 Task: Create Card Card0000000152 in Board Board0000000038 in Workspace WS0000000013 in Trello. Create Card Card0000000153 in Board Board0000000039 in Workspace WS0000000013 in Trello. Create Card Card0000000154 in Board Board0000000039 in Workspace WS0000000013 in Trello. Create Card Card0000000155 in Board Board0000000039 in Workspace WS0000000013 in Trello. Create Card Card0000000156 in Board Board0000000039 in Workspace WS0000000013 in Trello
Action: Mouse moved to (648, 93)
Screenshot: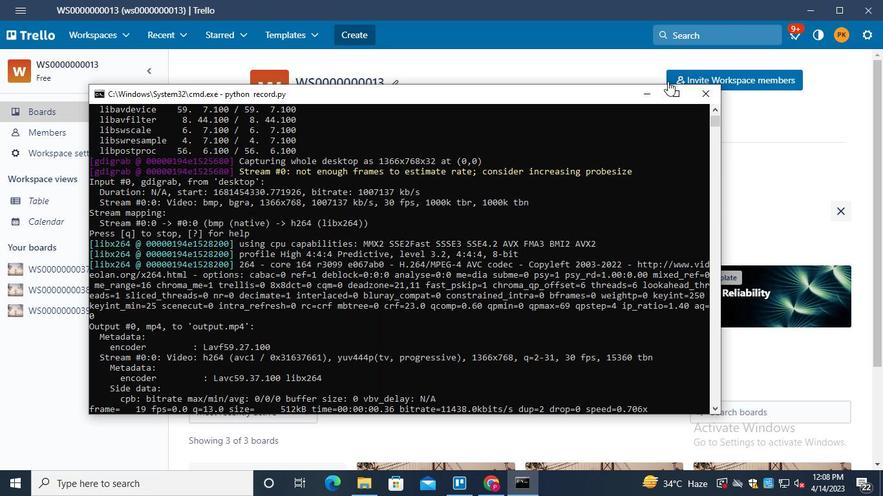 
Action: Mouse pressed left at (648, 93)
Screenshot: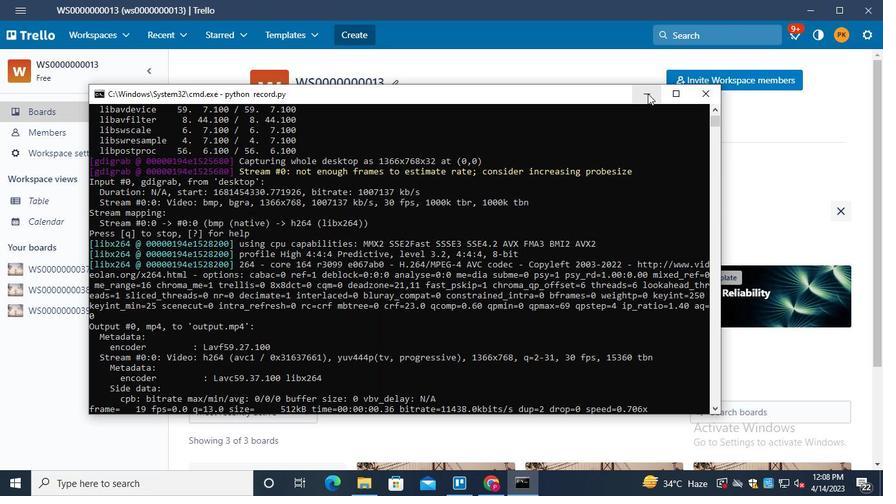 
Action: Mouse moved to (102, 286)
Screenshot: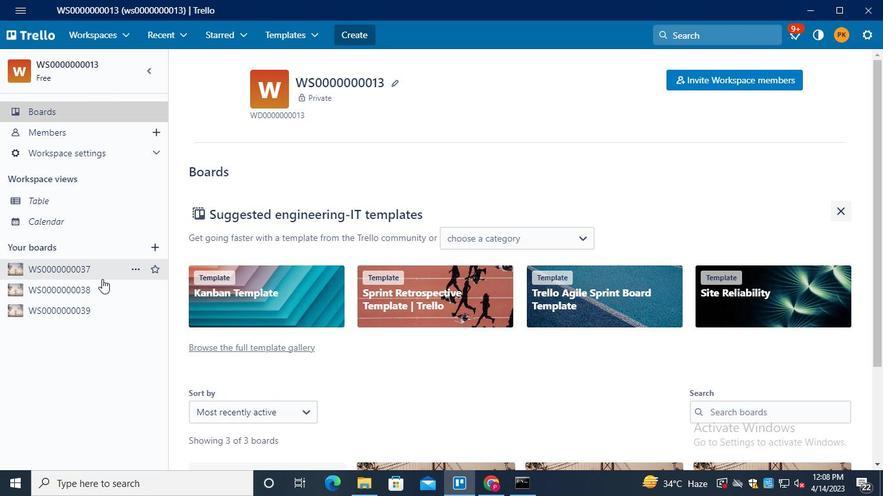 
Action: Mouse pressed left at (102, 286)
Screenshot: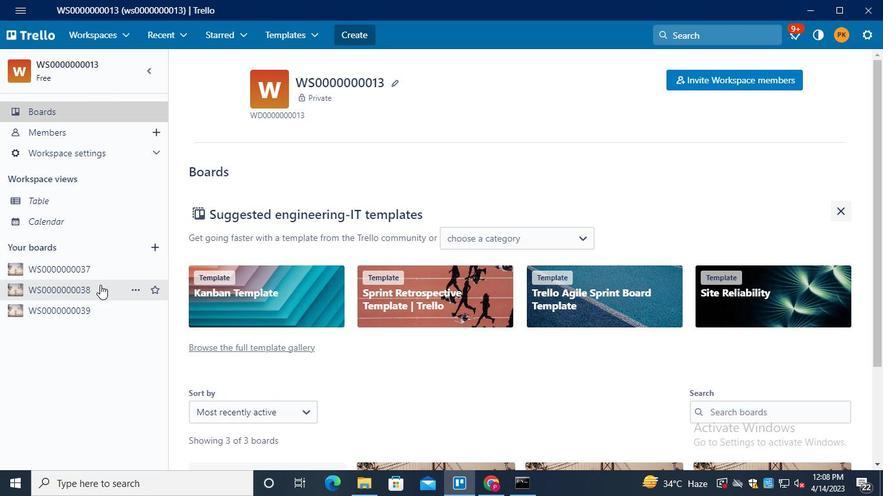 
Action: Mouse moved to (252, 190)
Screenshot: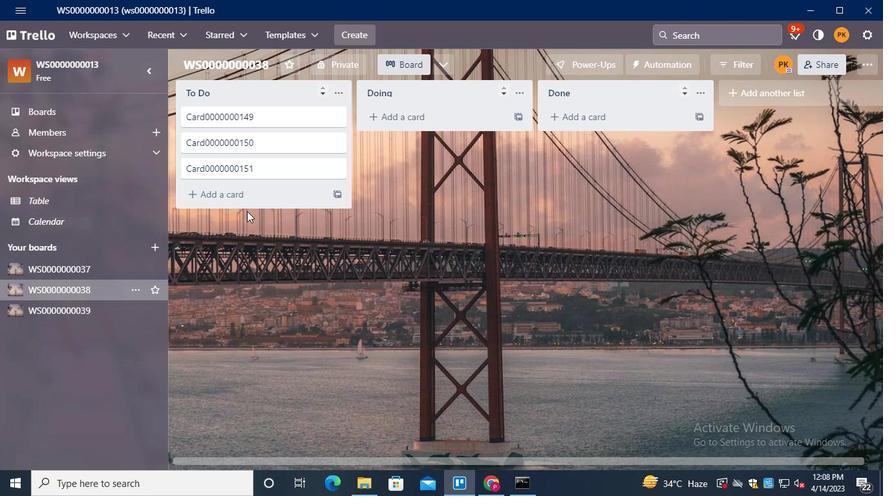 
Action: Mouse pressed left at (252, 190)
Screenshot: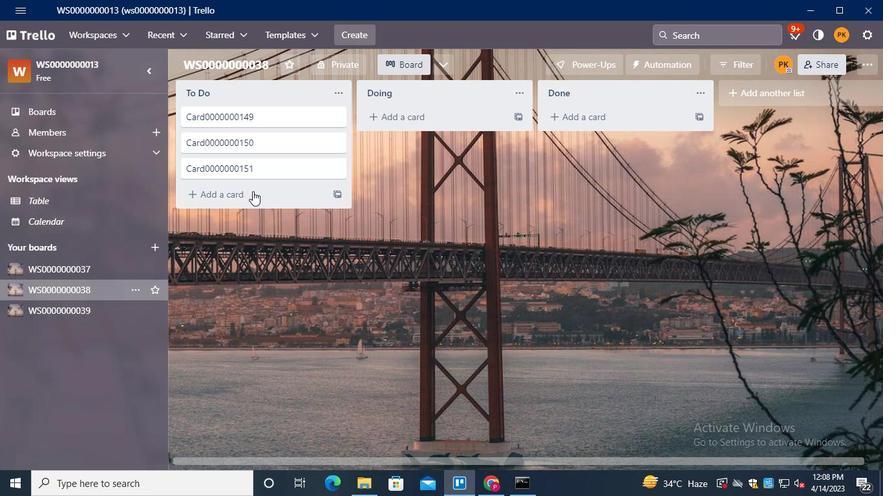 
Action: Mouse moved to (253, 187)
Screenshot: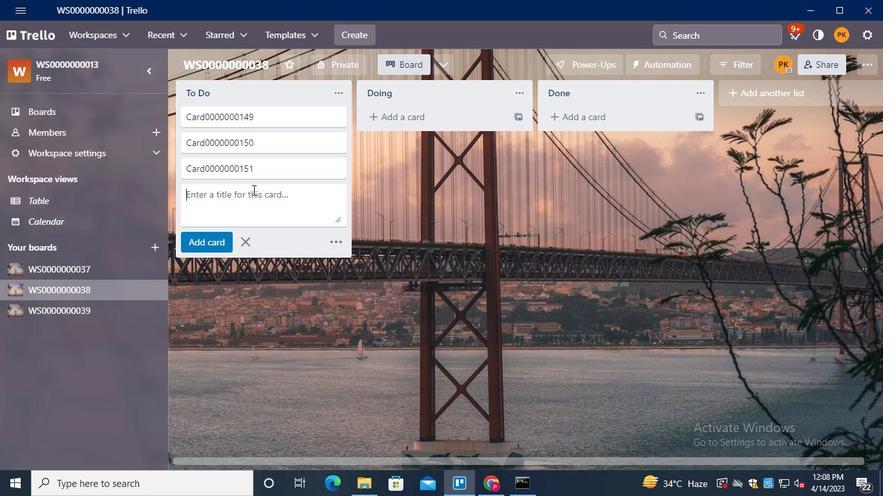 
Action: Keyboard Key.shift
Screenshot: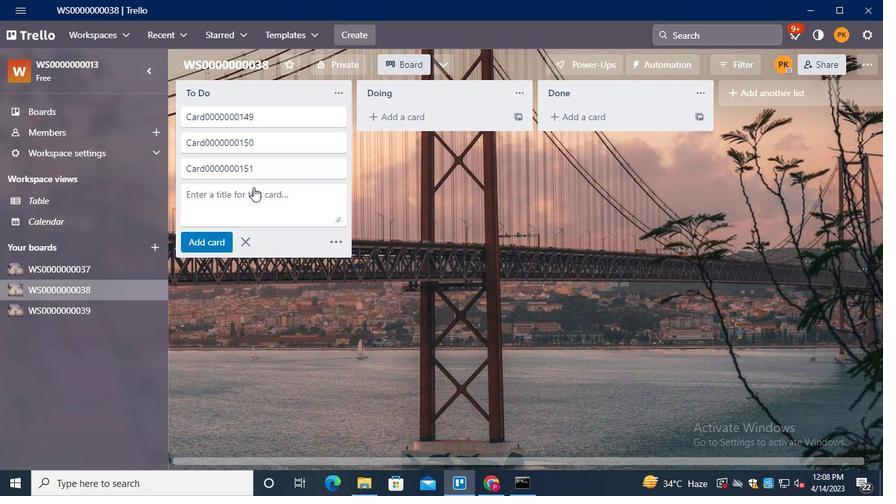 
Action: Keyboard C
Screenshot: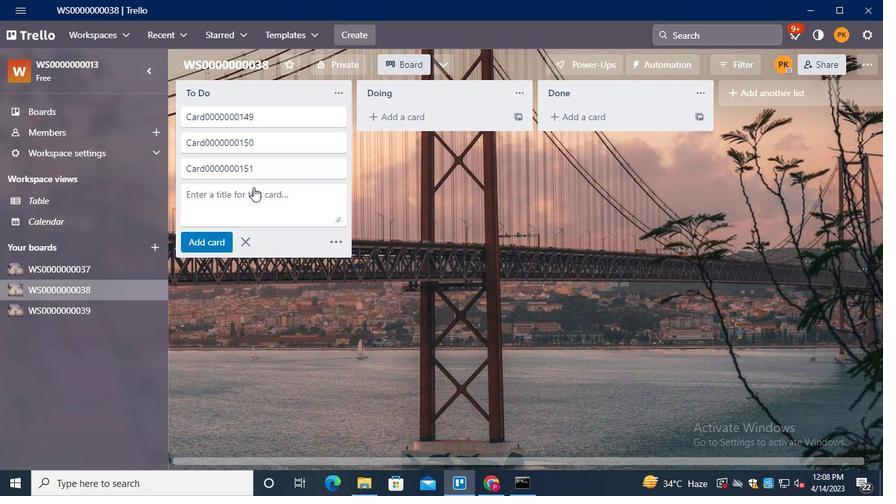 
Action: Keyboard a
Screenshot: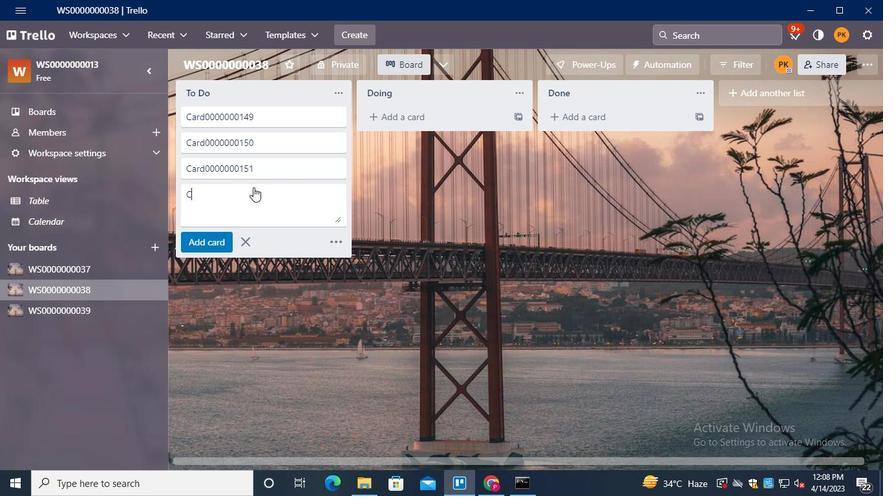 
Action: Keyboard r
Screenshot: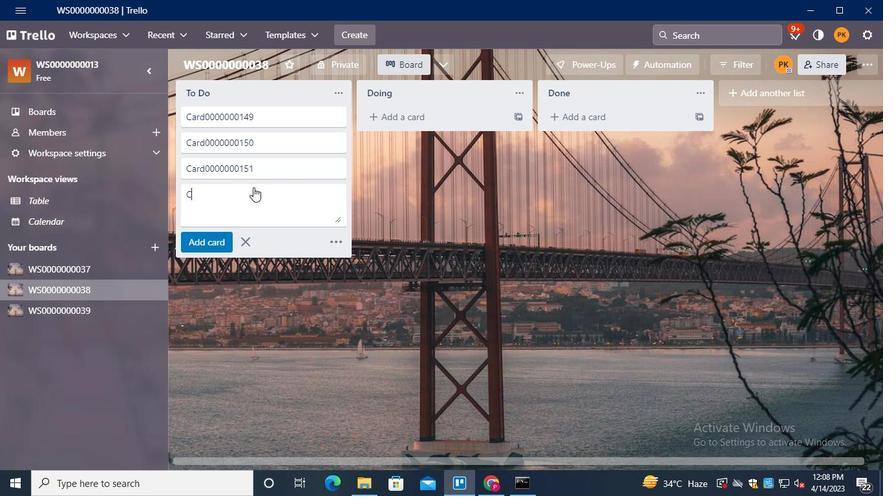 
Action: Keyboard d
Screenshot: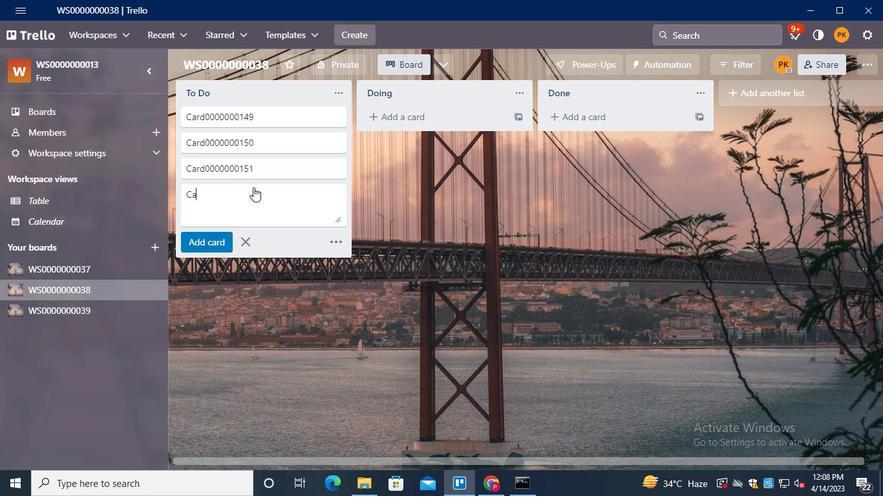 
Action: Keyboard <96>
Screenshot: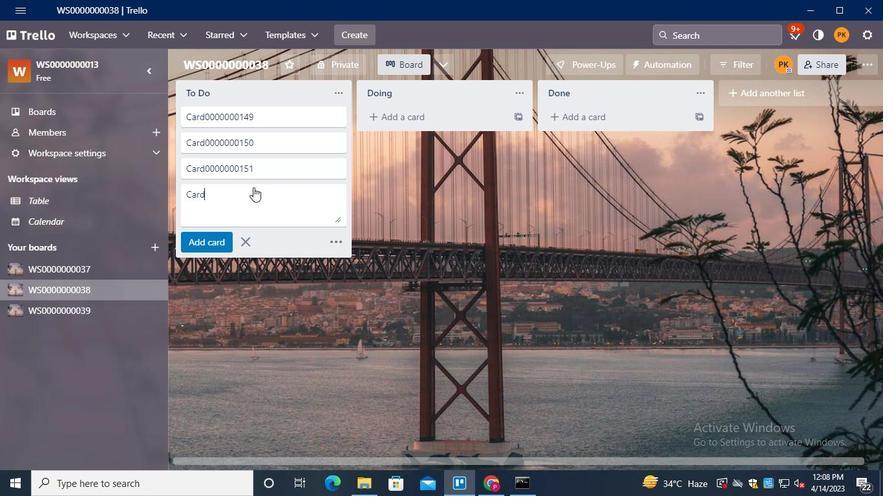 
Action: Keyboard <96>
Screenshot: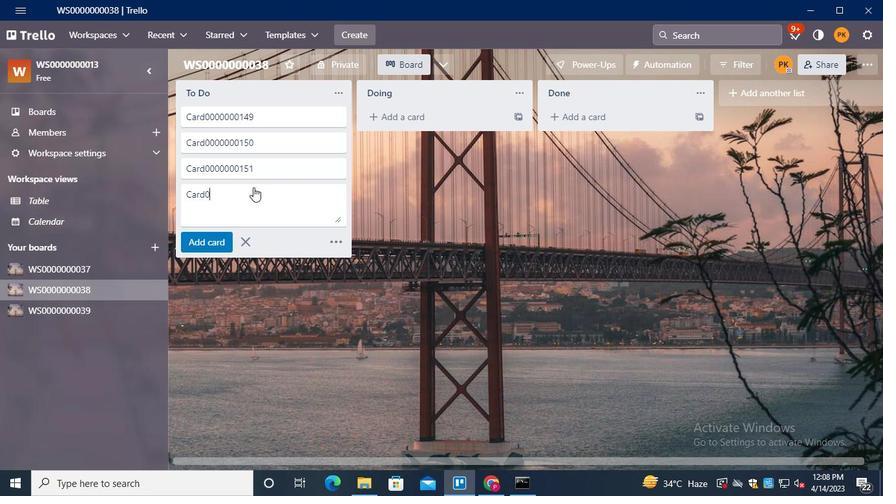 
Action: Keyboard <96>
Screenshot: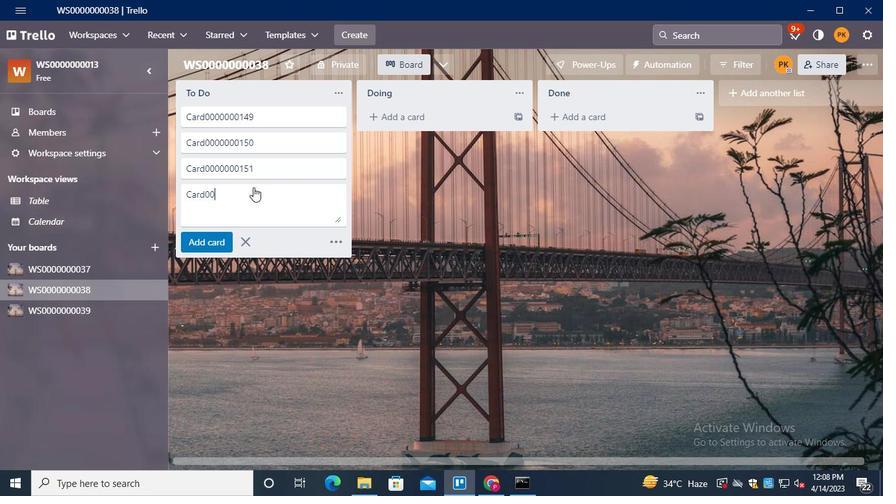 
Action: Keyboard <96>
Screenshot: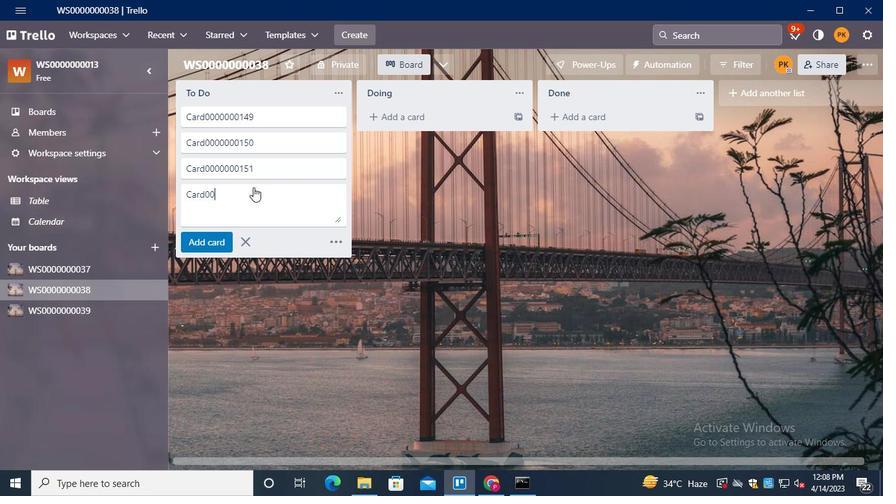 
Action: Keyboard <96>
Screenshot: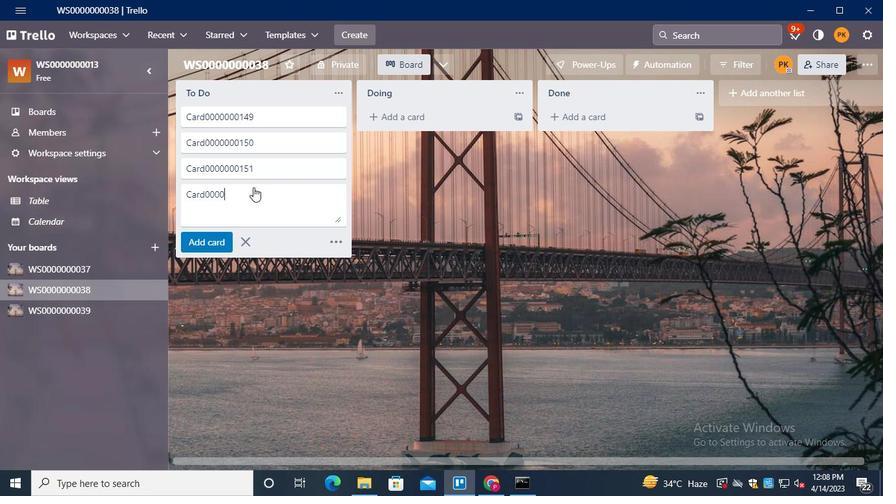 
Action: Keyboard <96>
Screenshot: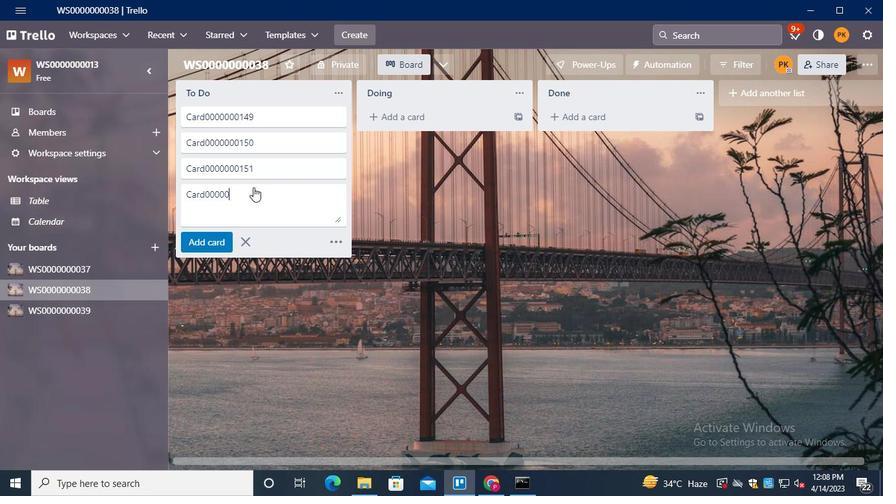 
Action: Keyboard <96>
Screenshot: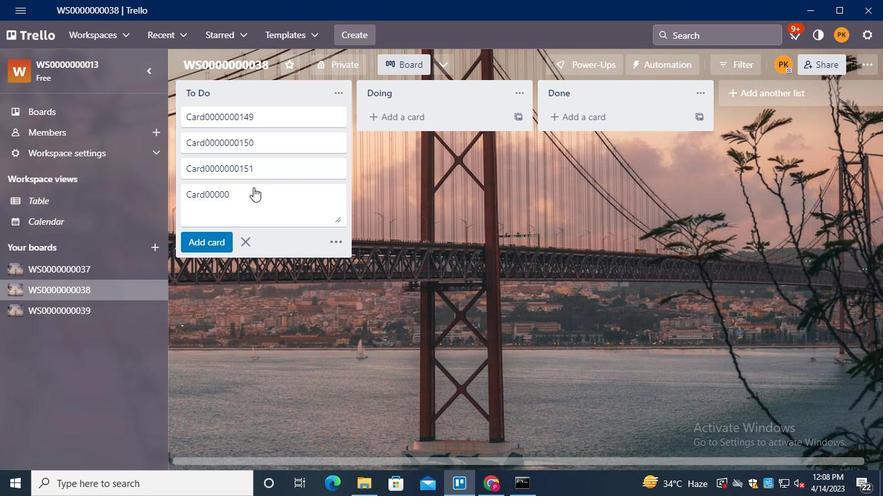 
Action: Keyboard <97>
Screenshot: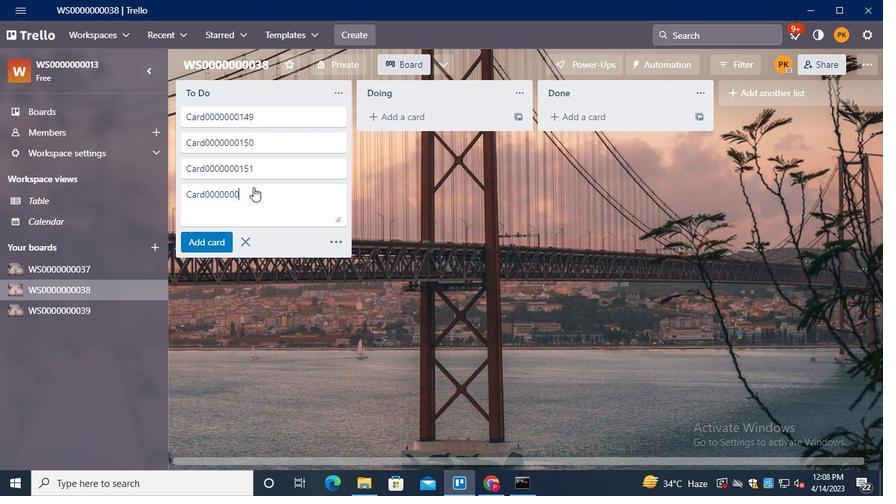 
Action: Keyboard <101>
Screenshot: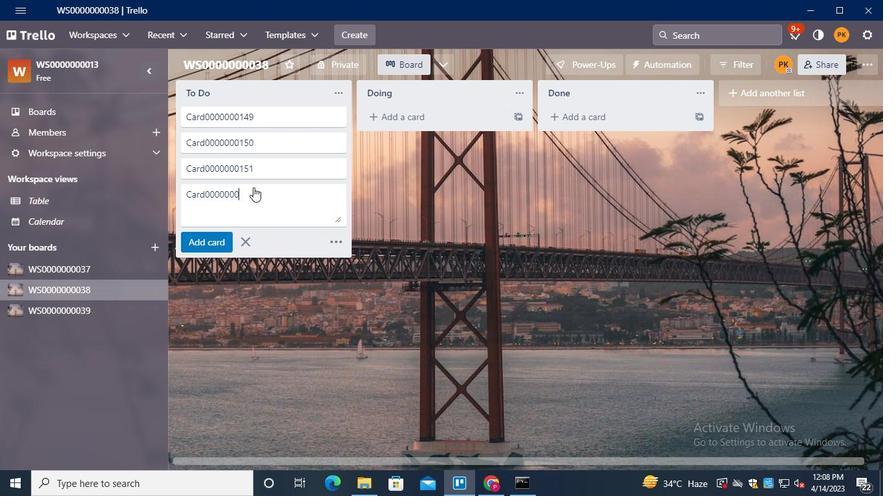 
Action: Keyboard <98>
Screenshot: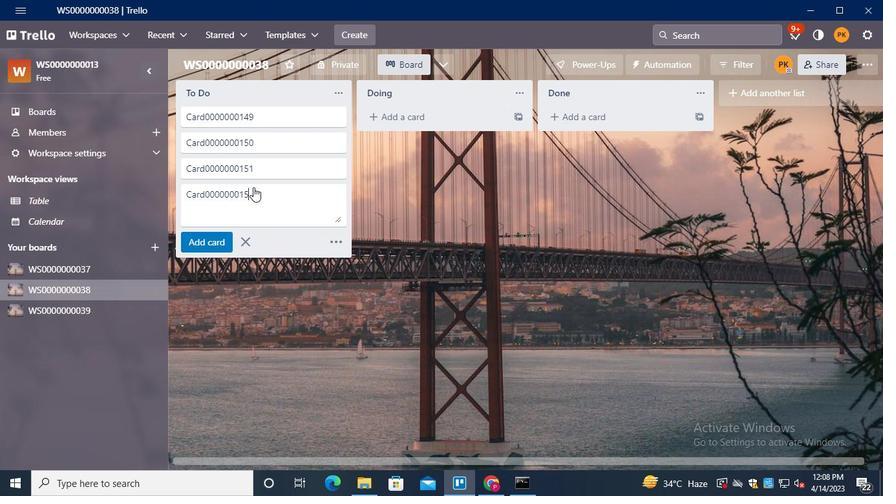 
Action: Keyboard Key.enter
Screenshot: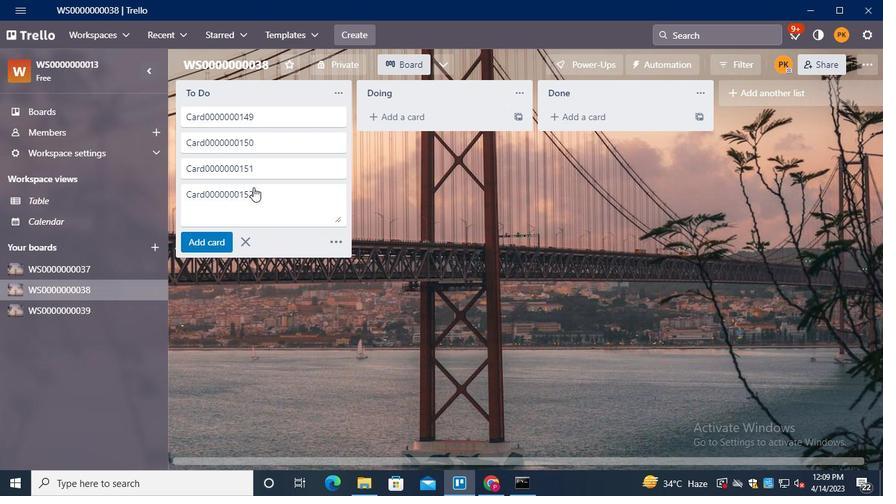 
Action: Mouse moved to (238, 269)
Screenshot: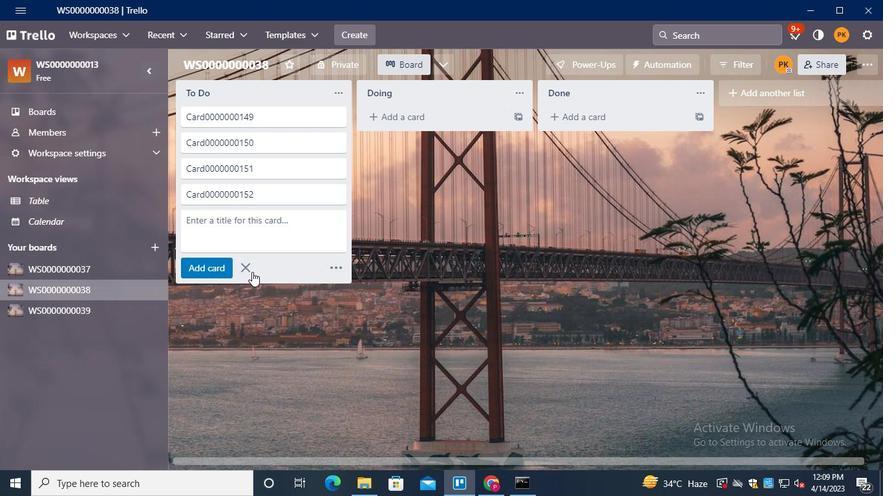 
Action: Mouse pressed left at (238, 269)
Screenshot: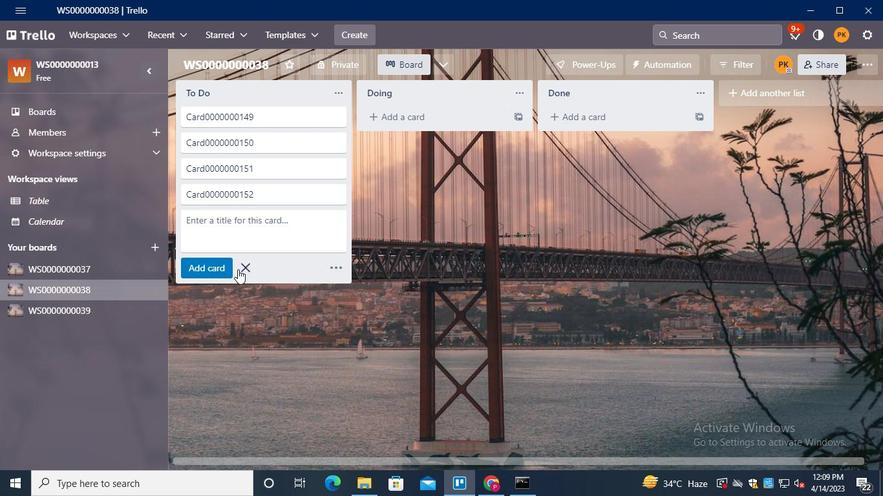 
Action: Mouse moved to (94, 305)
Screenshot: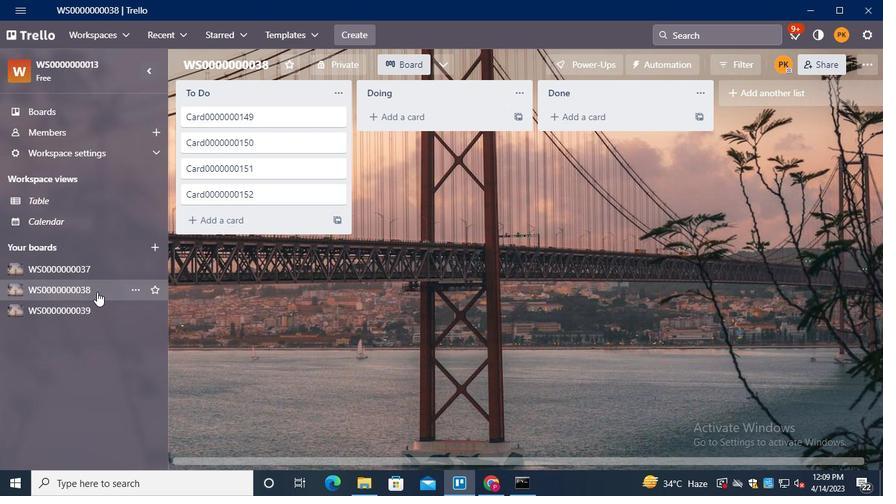 
Action: Mouse pressed left at (94, 305)
Screenshot: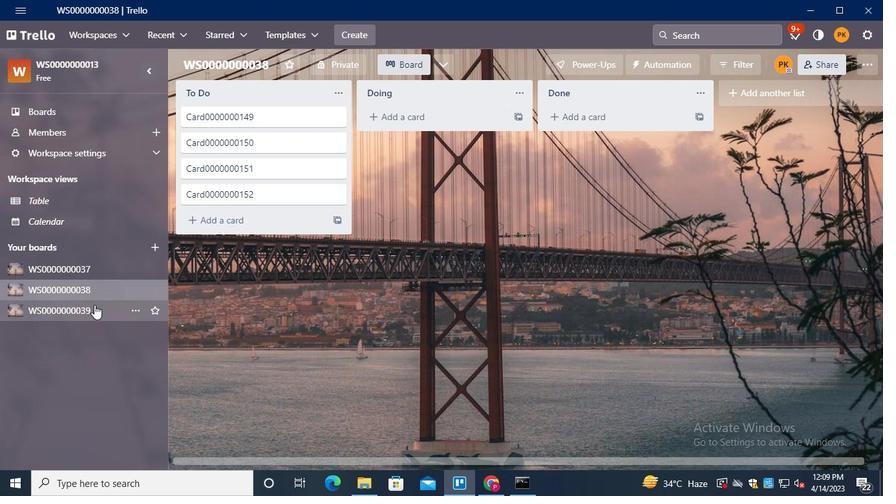 
Action: Mouse moved to (239, 144)
Screenshot: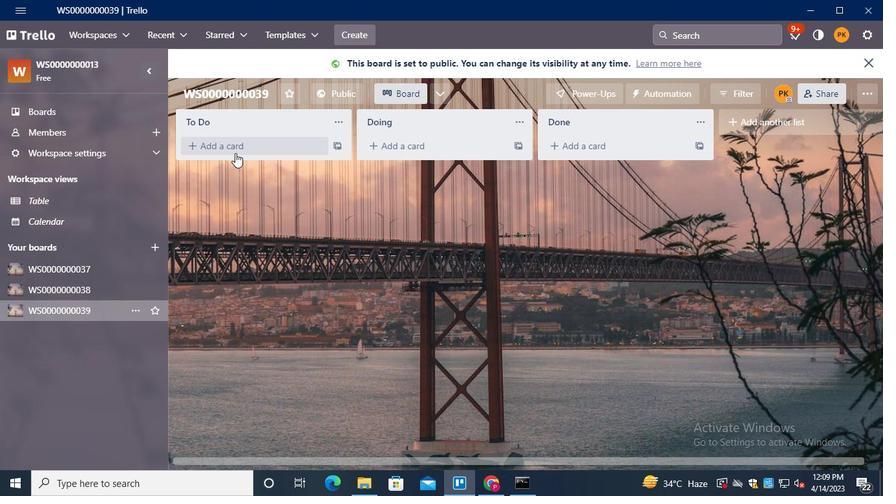
Action: Mouse pressed left at (239, 144)
Screenshot: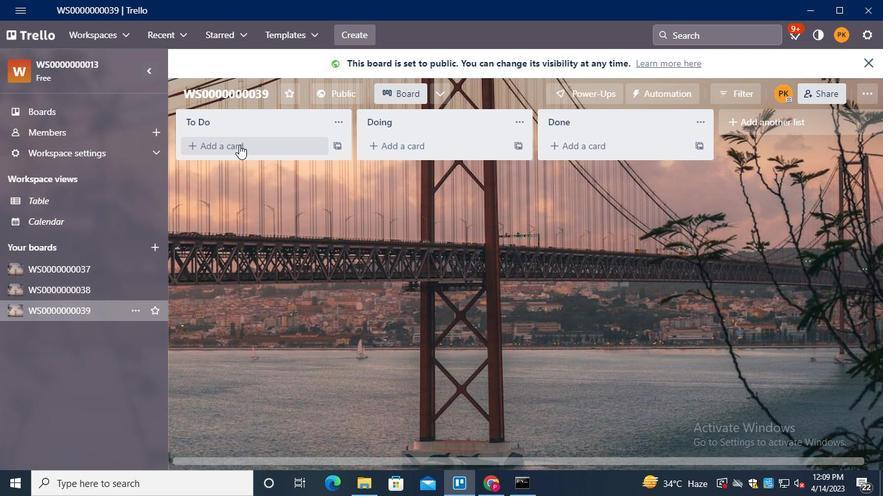
Action: Mouse moved to (219, 145)
Screenshot: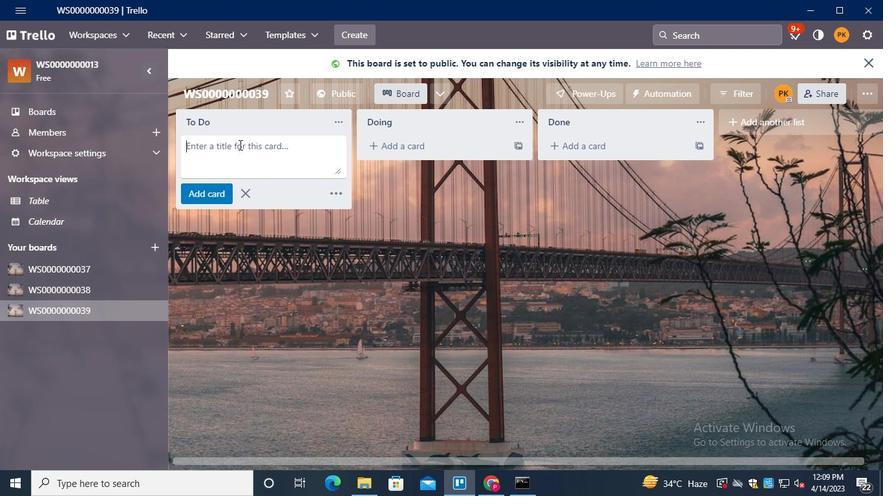 
Action: Keyboard Key.shift
Screenshot: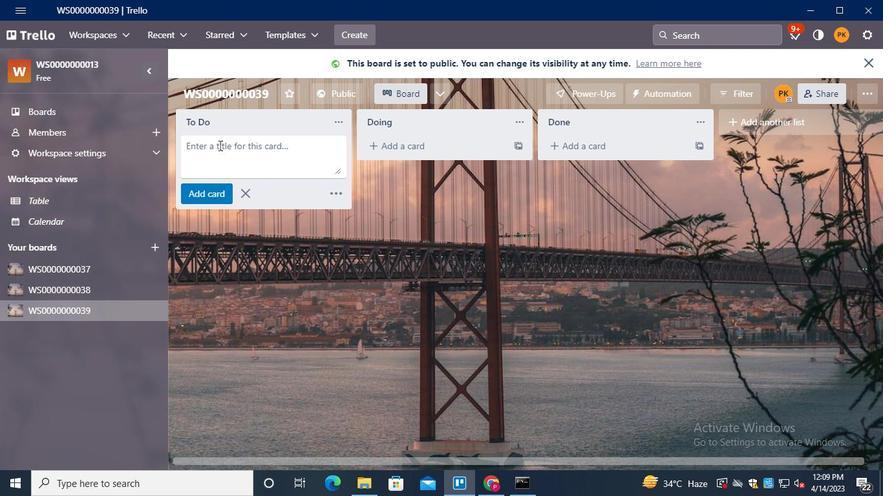 
Action: Keyboard C
Screenshot: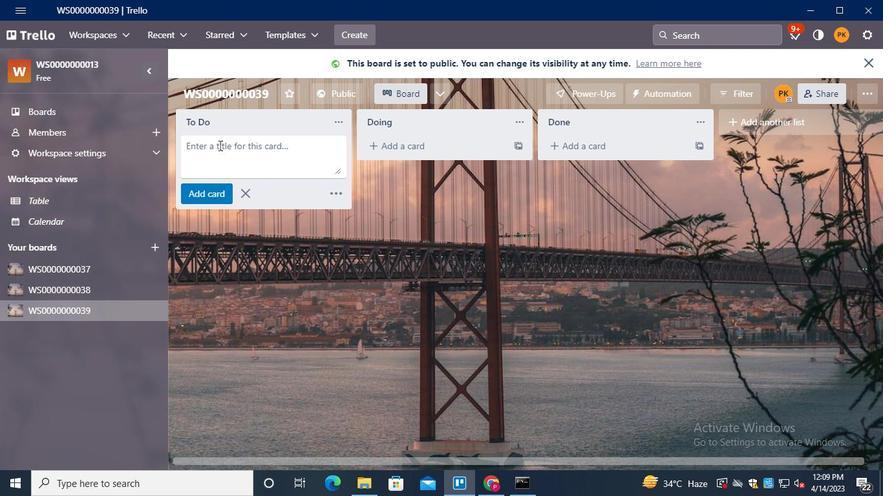 
Action: Keyboard a
Screenshot: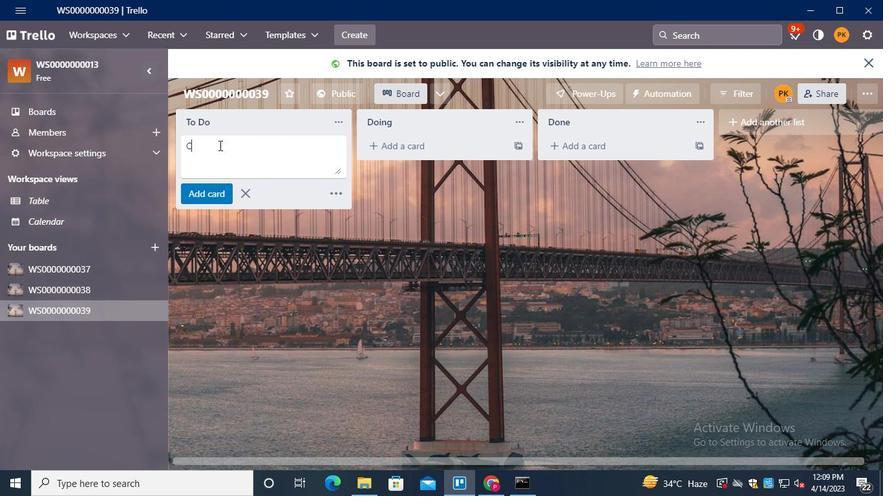 
Action: Keyboard r
Screenshot: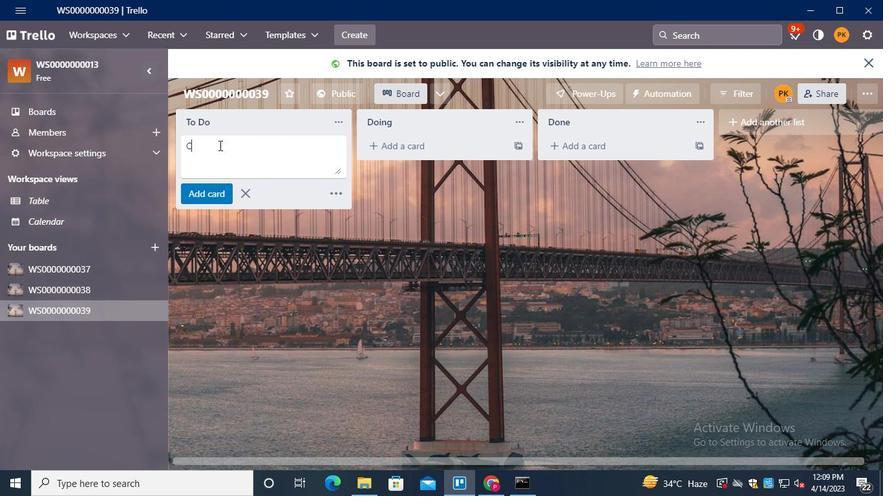 
Action: Keyboard d
Screenshot: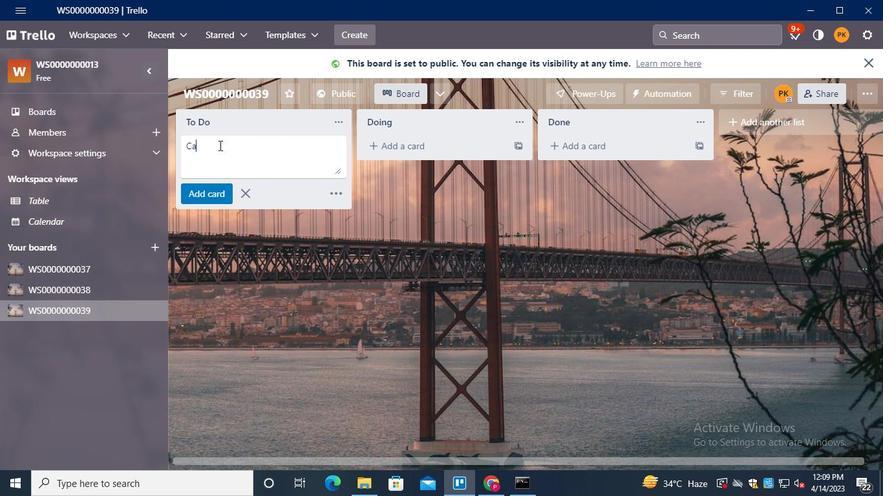 
Action: Keyboard <96>
Screenshot: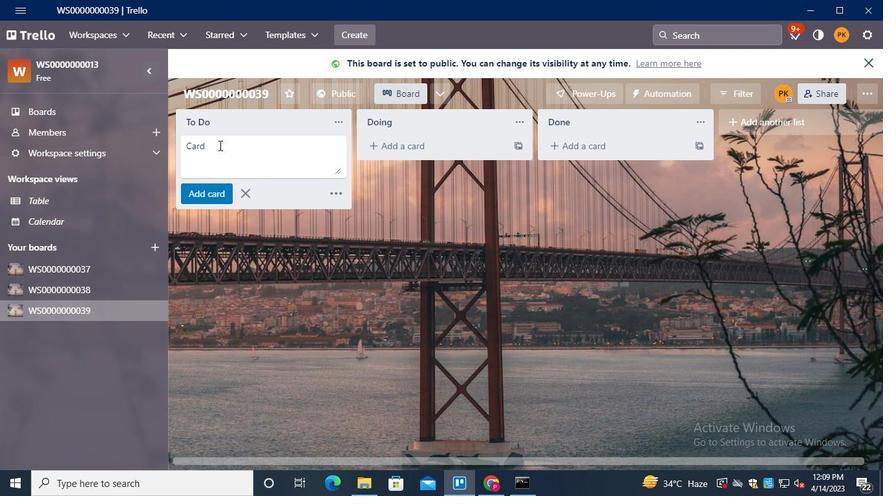 
Action: Keyboard <96>
Screenshot: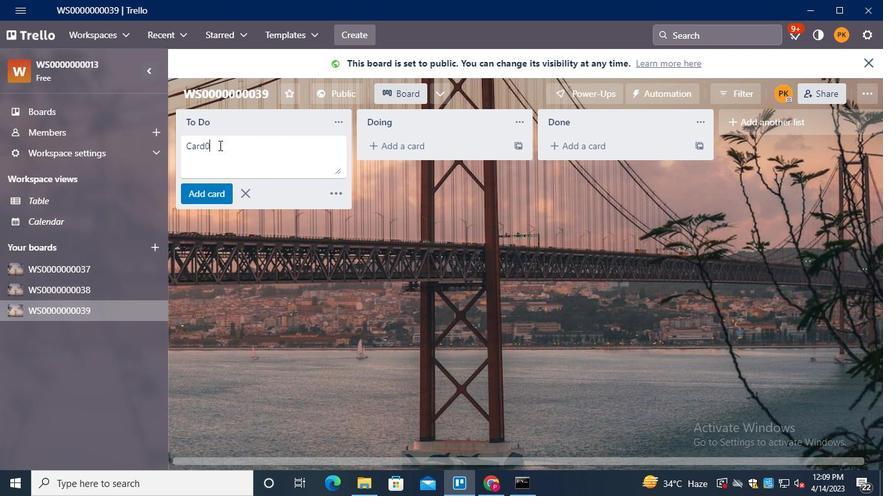 
Action: Keyboard <96>
Screenshot: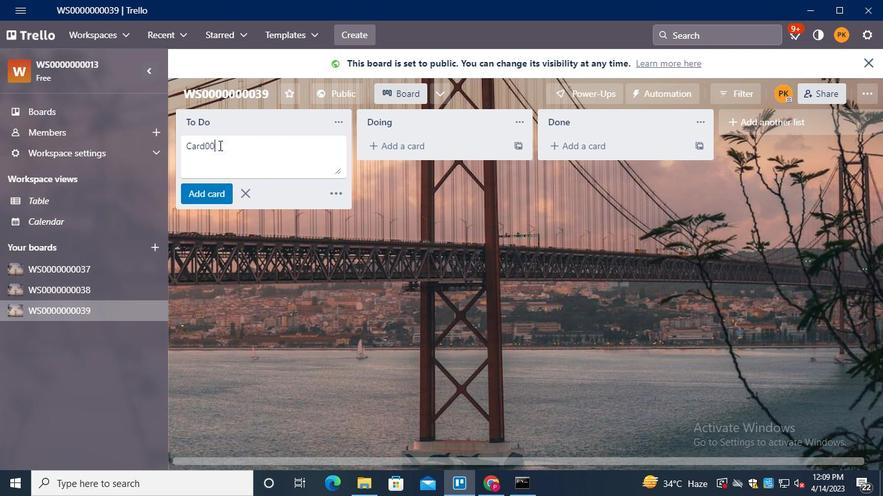 
Action: Keyboard <96>
Screenshot: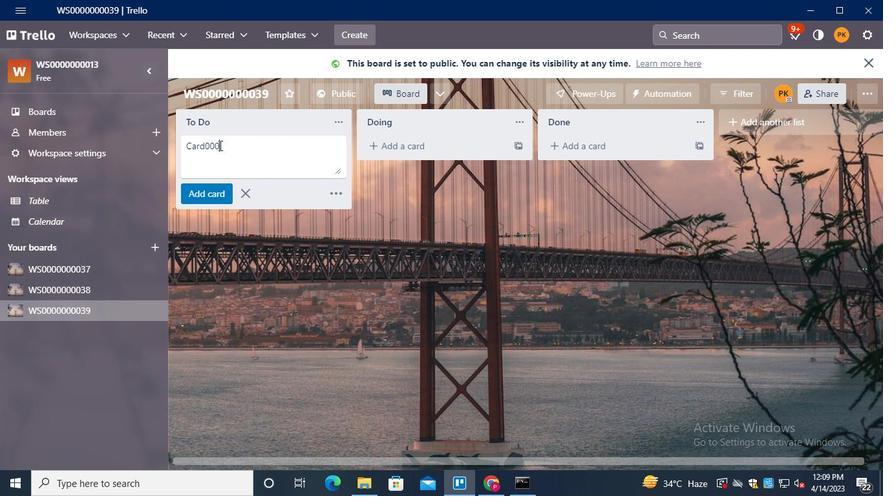
Action: Keyboard <96>
Screenshot: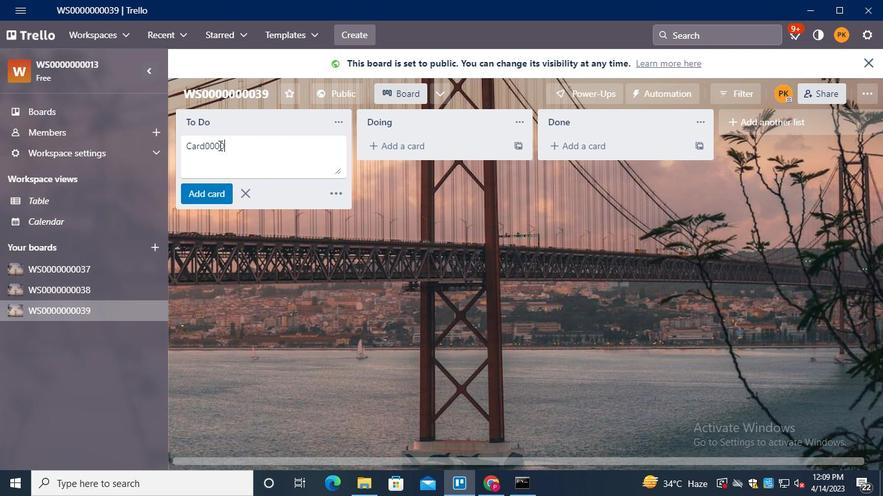 
Action: Keyboard <96>
Screenshot: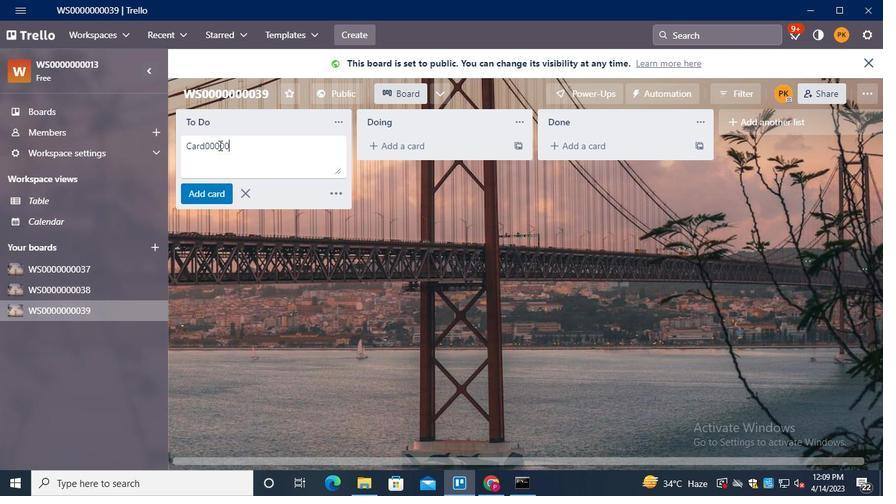 
Action: Keyboard <96>
Screenshot: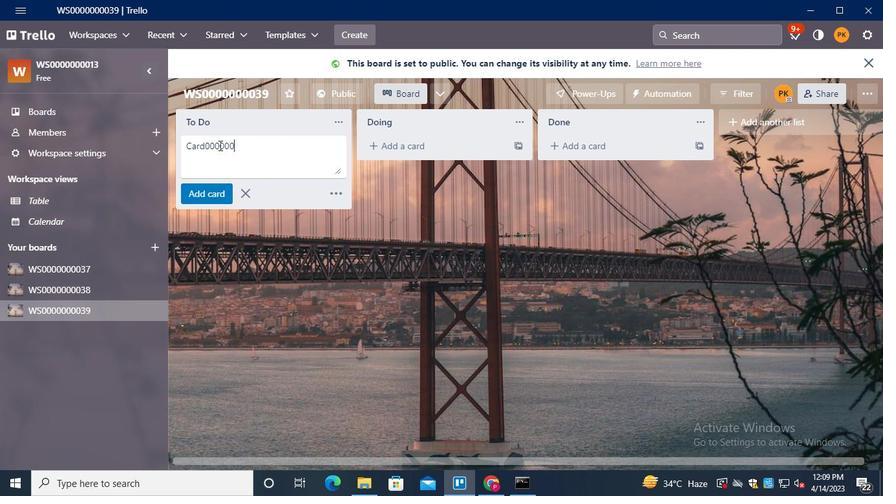 
Action: Keyboard <97>
Screenshot: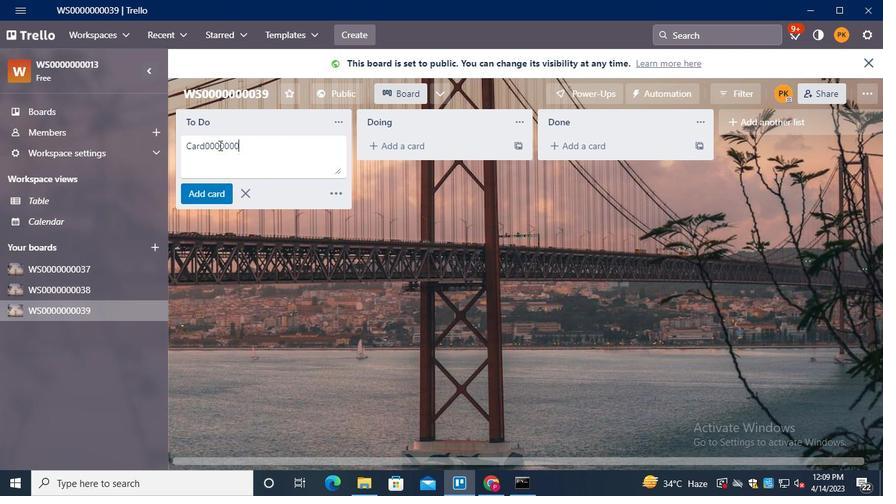 
Action: Keyboard <101>
Screenshot: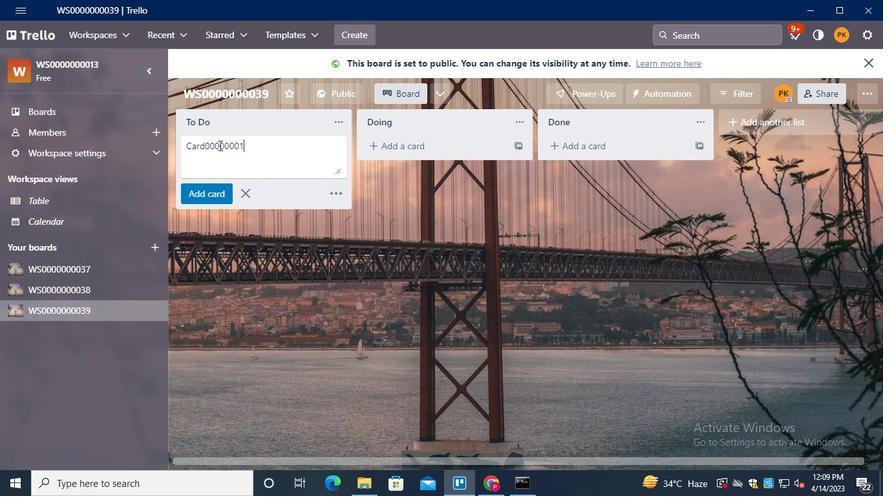 
Action: Keyboard <99>
Screenshot: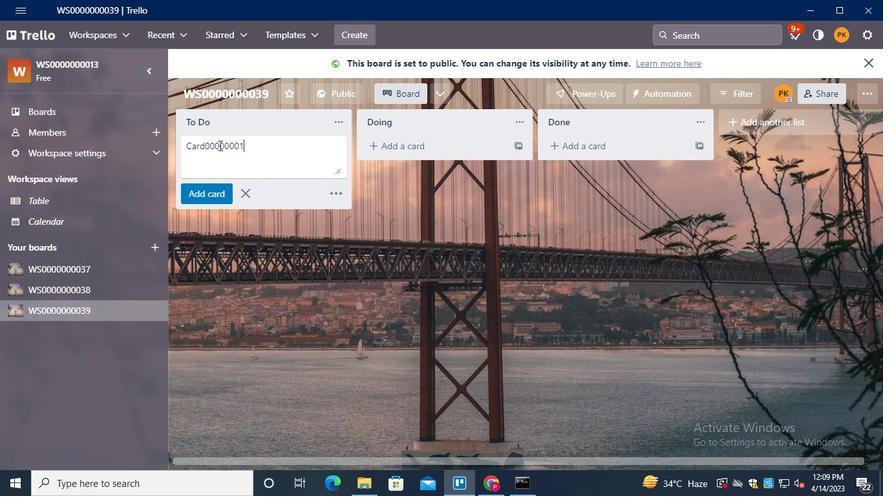 
Action: Keyboard Key.enter
Screenshot: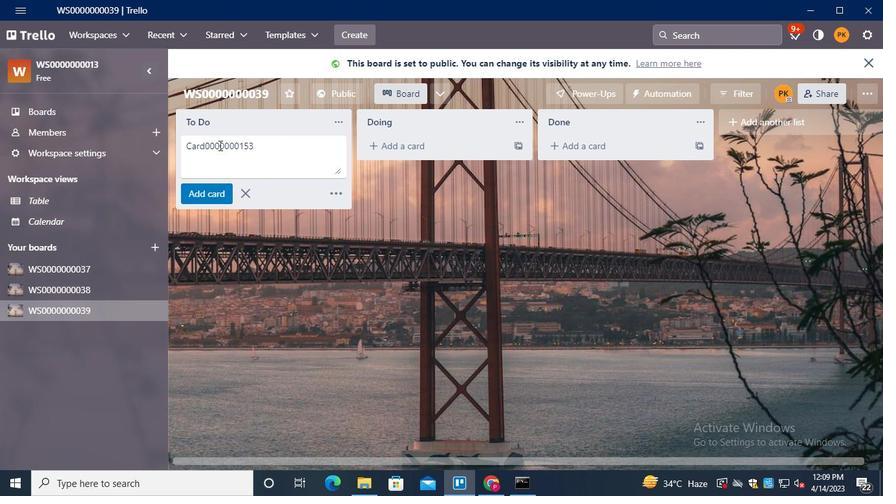 
Action: Keyboard Key.shift
Screenshot: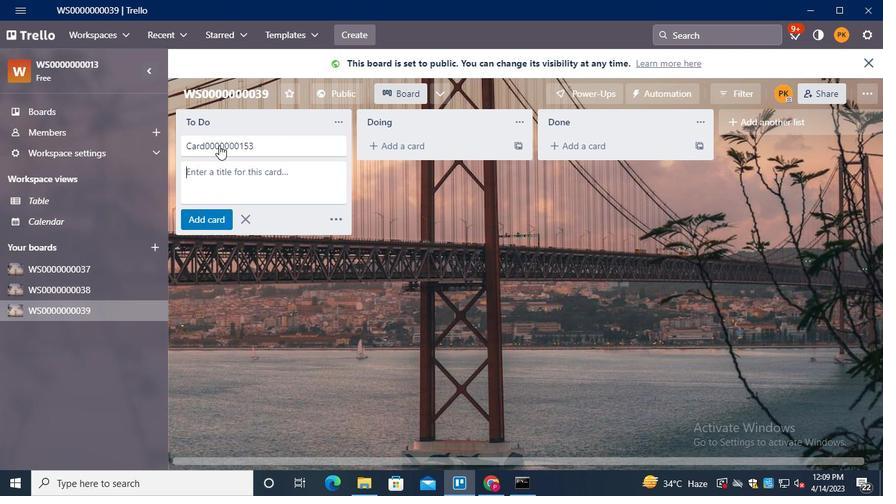 
Action: Keyboard Key.shift
Screenshot: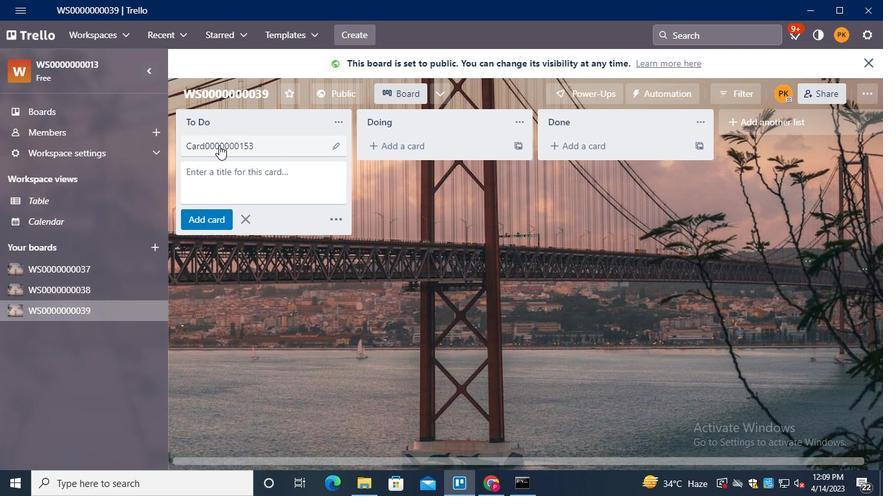 
Action: Keyboard Key.shift
Screenshot: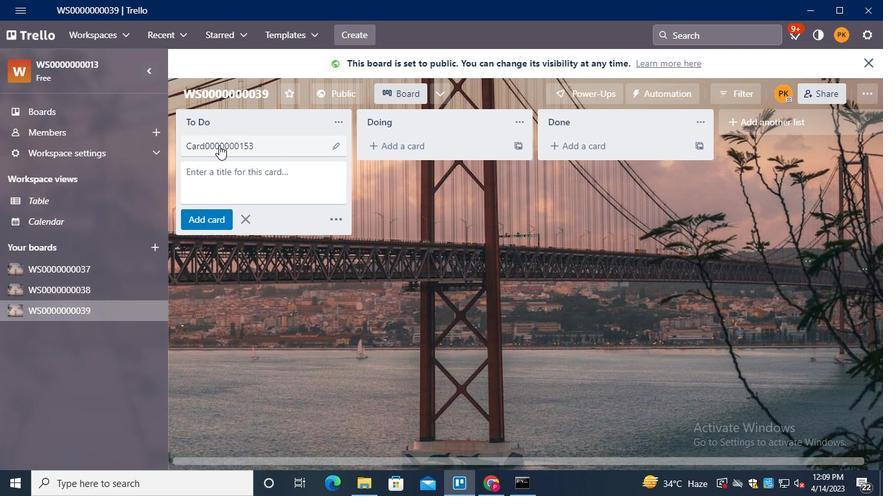 
Action: Keyboard Key.shift
Screenshot: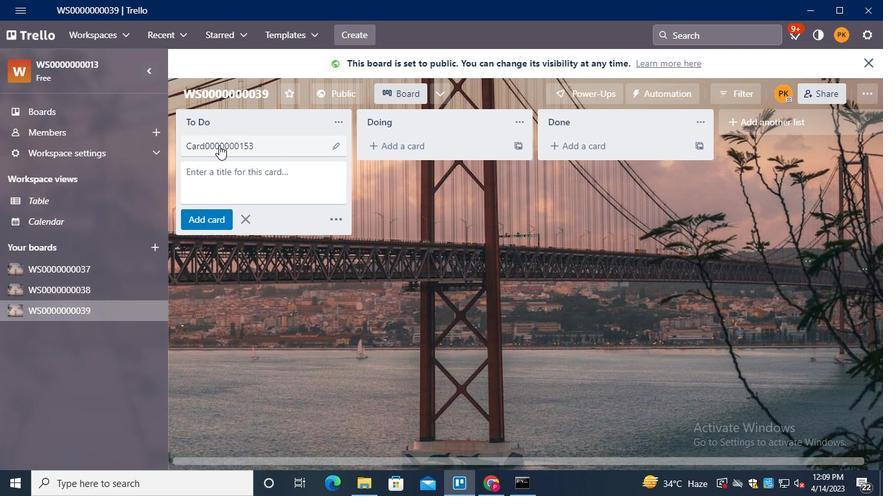 
Action: Keyboard Key.shift
Screenshot: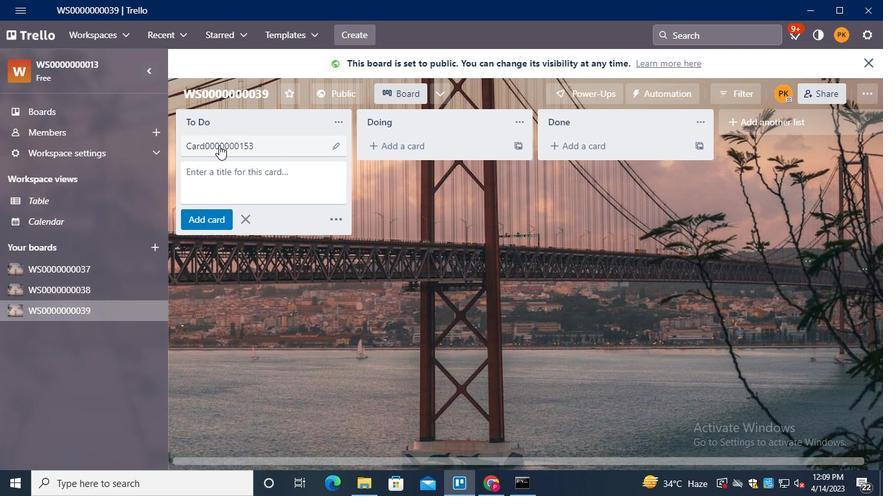 
Action: Keyboard Key.shift
Screenshot: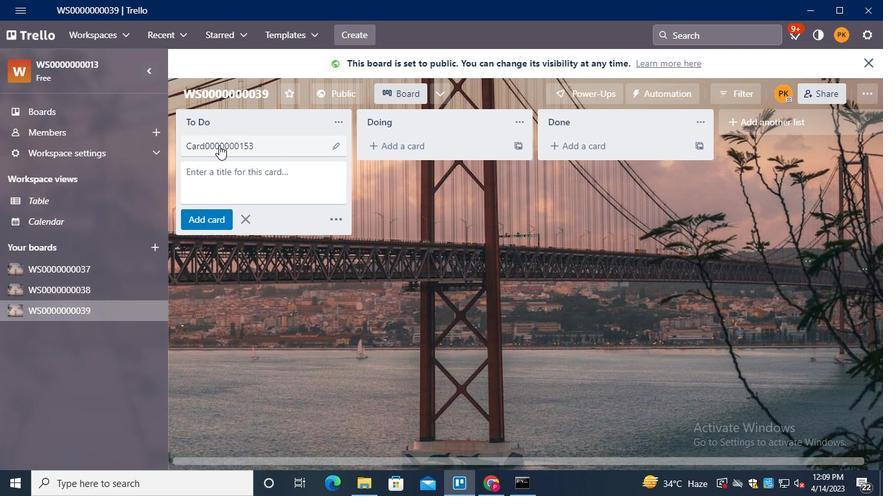 
Action: Keyboard Key.shift
Screenshot: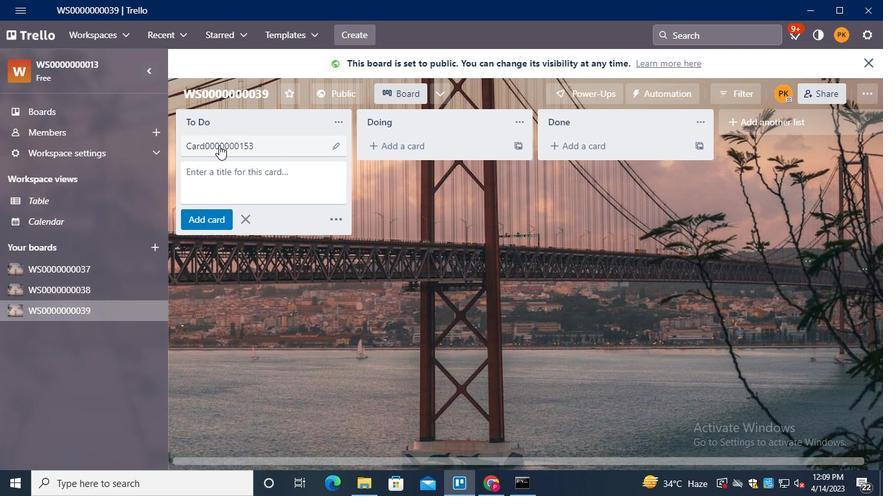 
Action: Keyboard Key.shift
Screenshot: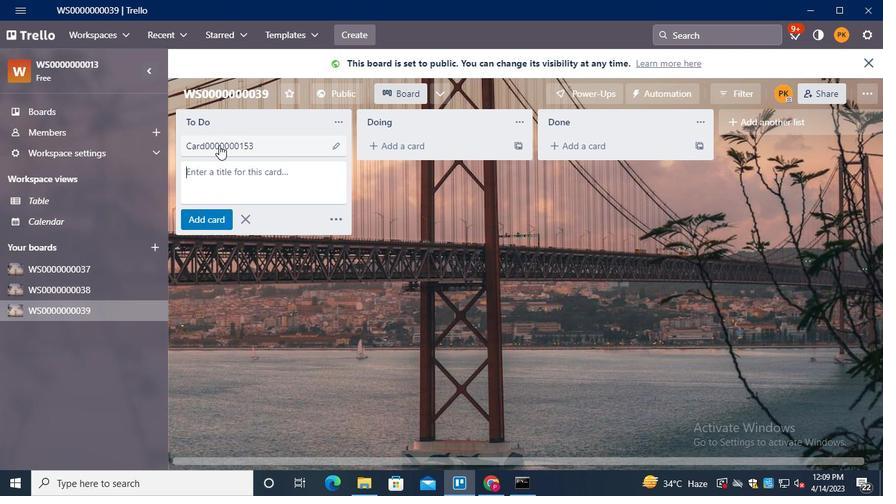 
Action: Keyboard Key.shift
Screenshot: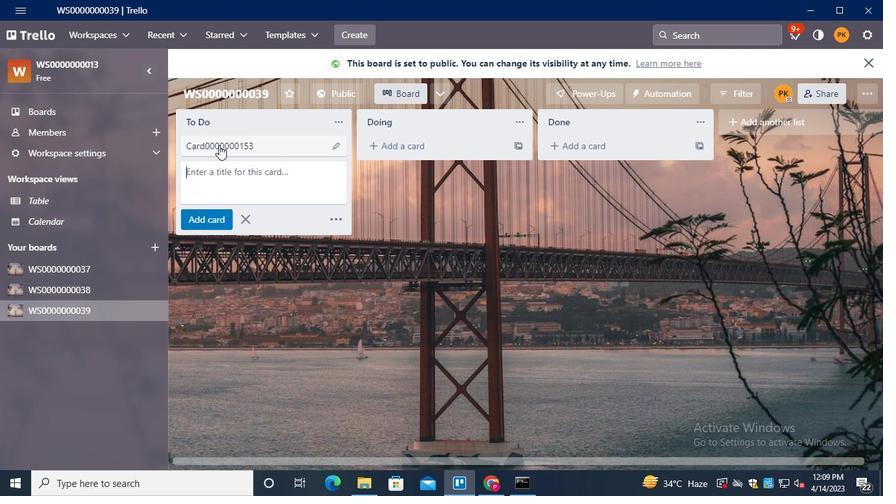 
Action: Keyboard Key.shift
Screenshot: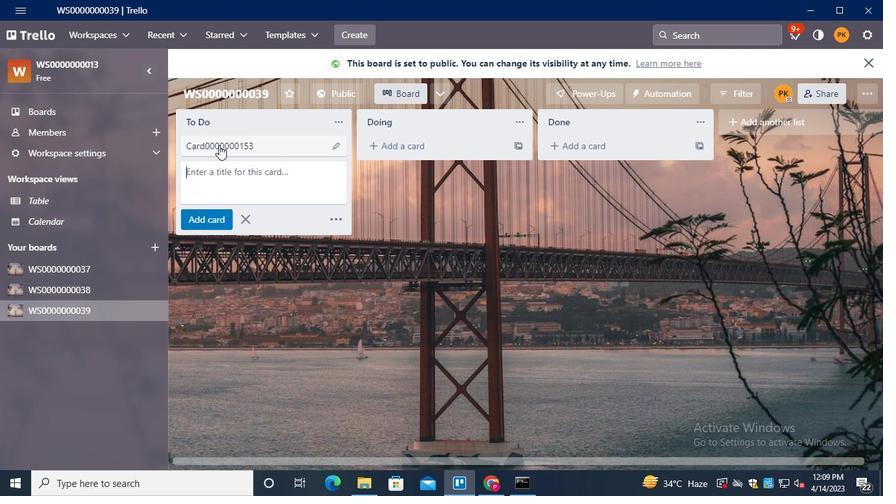 
Action: Keyboard Key.shift
Screenshot: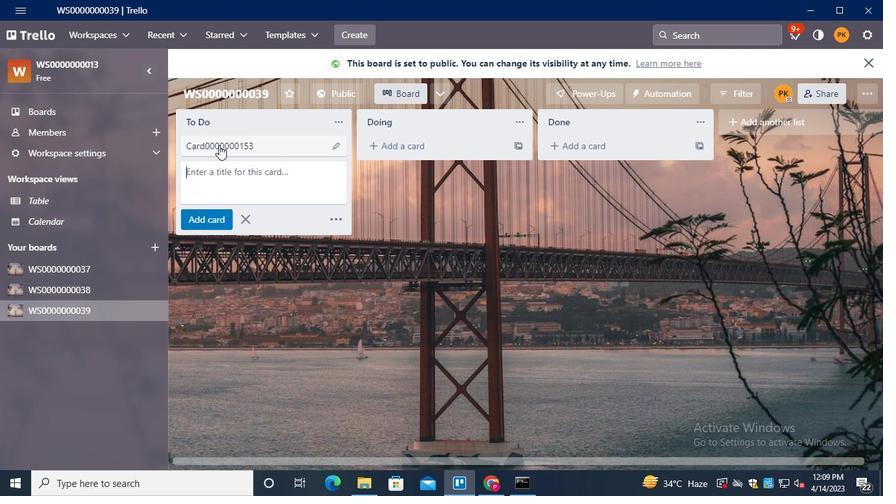 
Action: Keyboard Key.shift
Screenshot: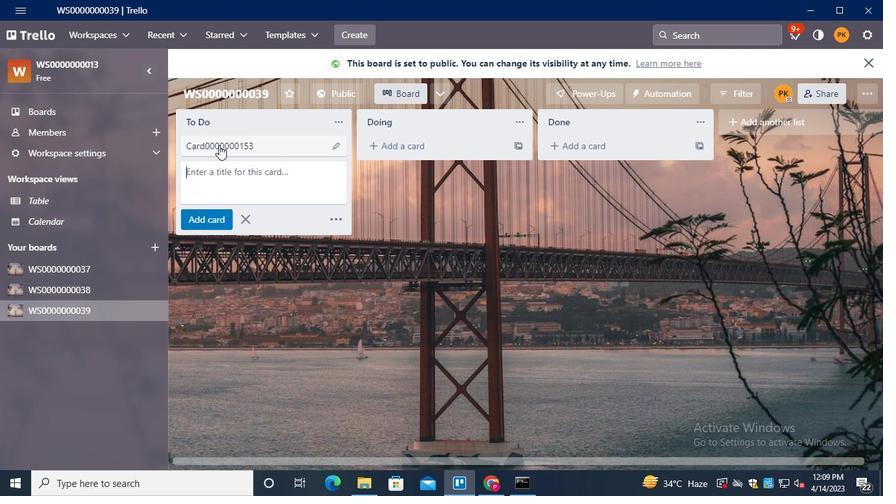 
Action: Keyboard C
Screenshot: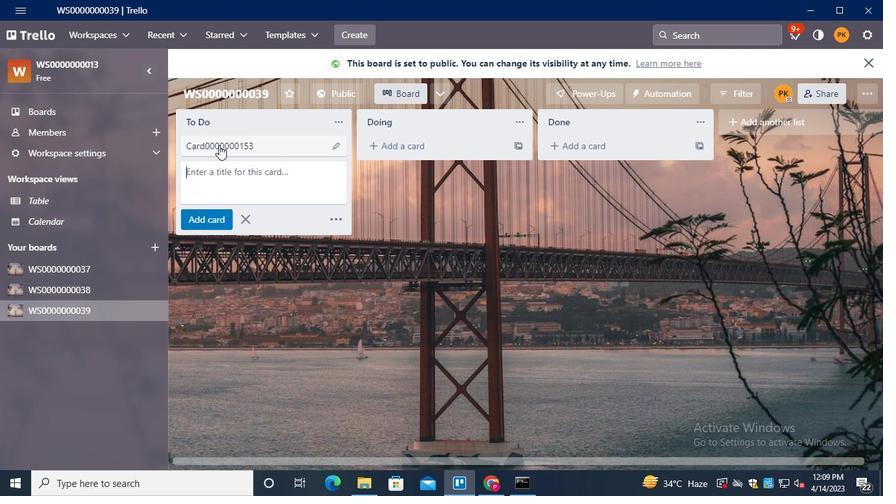 
Action: Keyboard a
Screenshot: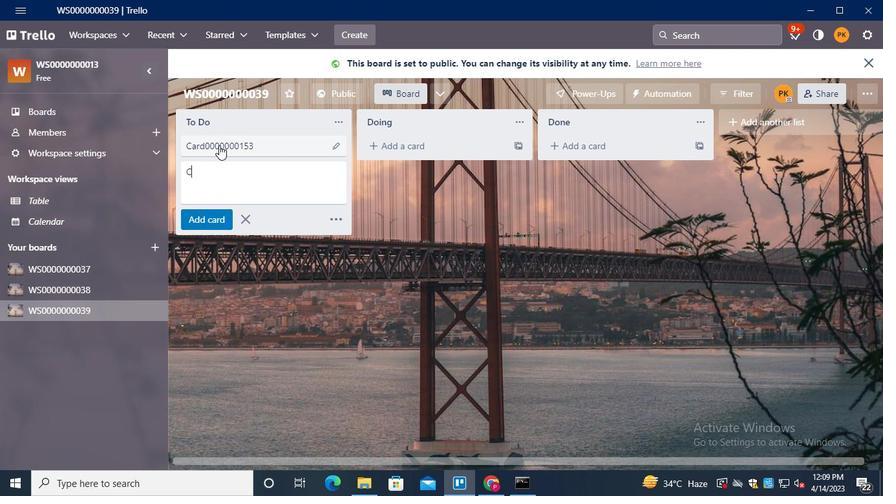 
Action: Keyboard r
Screenshot: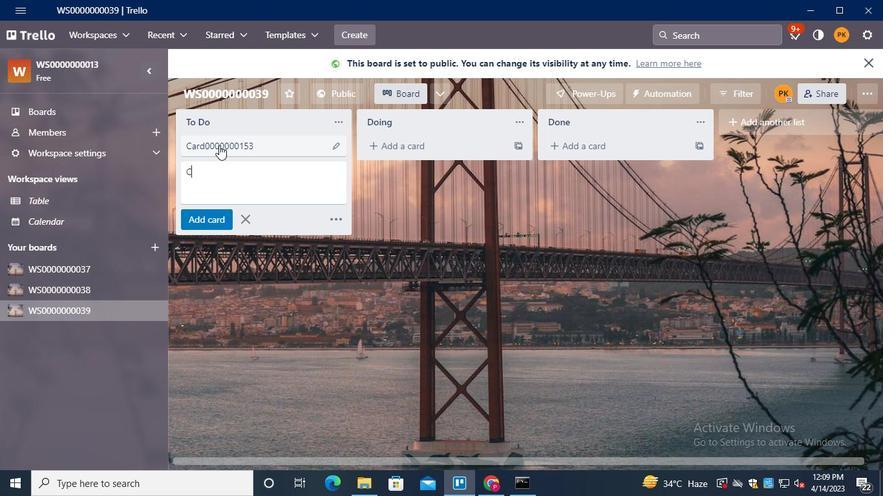 
Action: Keyboard d
Screenshot: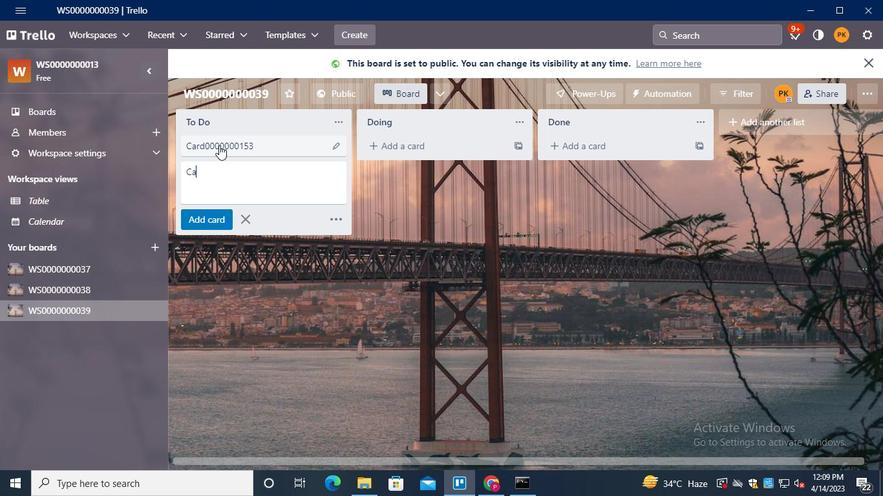 
Action: Keyboard <96>
Screenshot: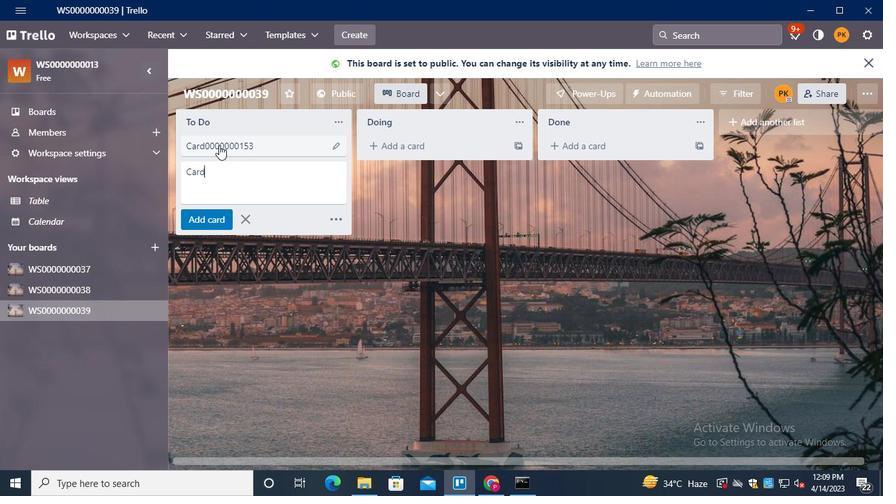 
Action: Keyboard <96>
Screenshot: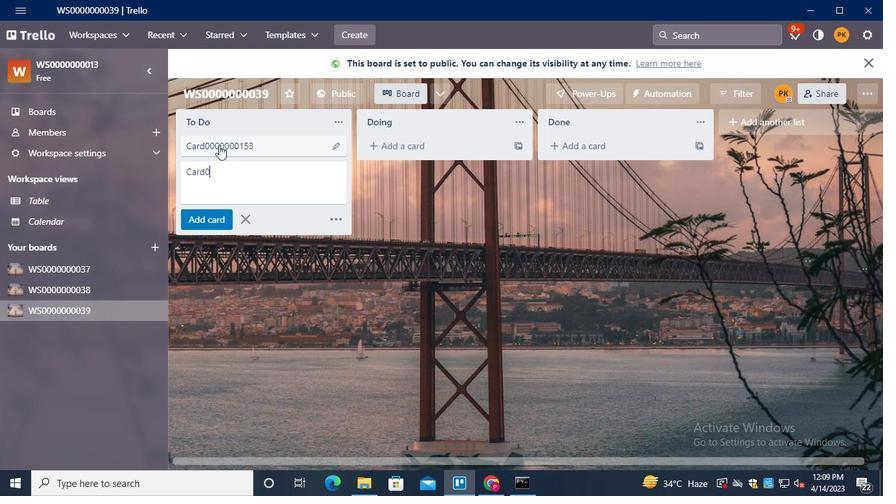 
Action: Keyboard <96>
Screenshot: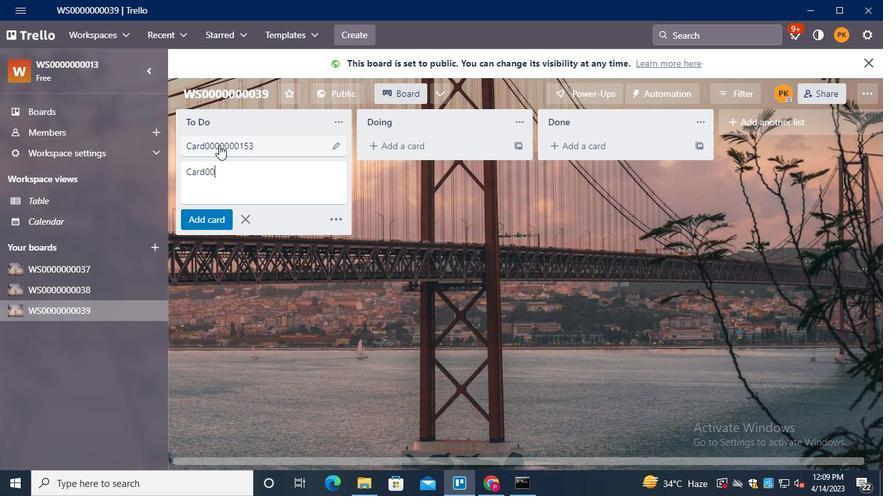 
Action: Keyboard <96>
Screenshot: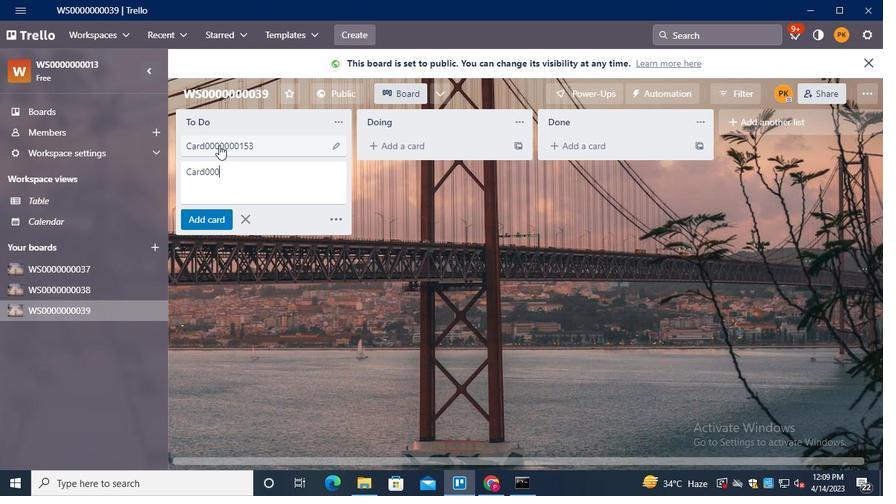 
Action: Keyboard <96>
Screenshot: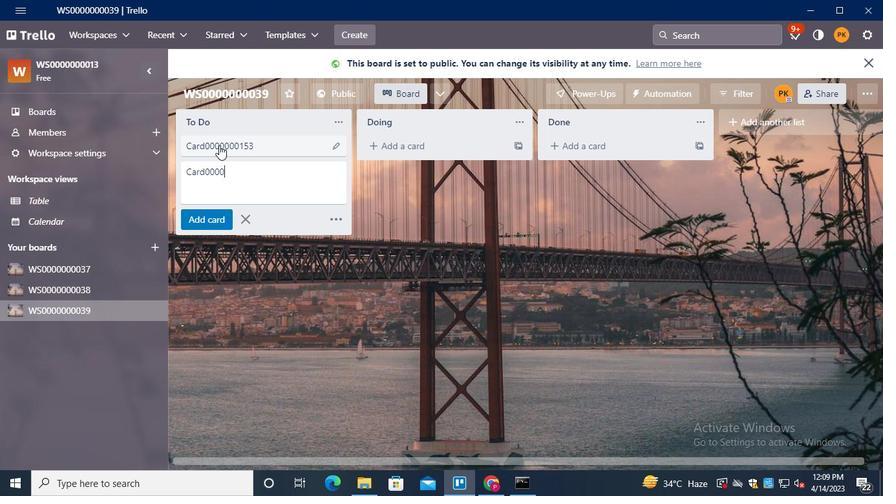 
Action: Keyboard <96>
Screenshot: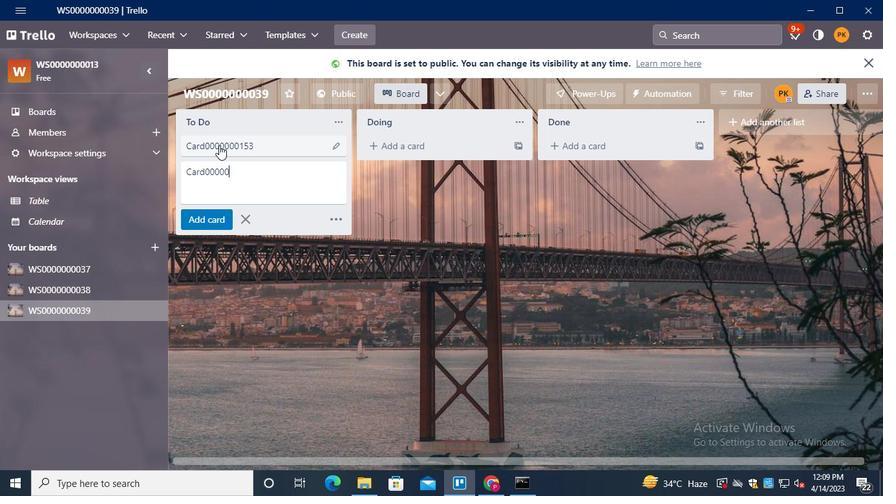 
Action: Keyboard <96>
Screenshot: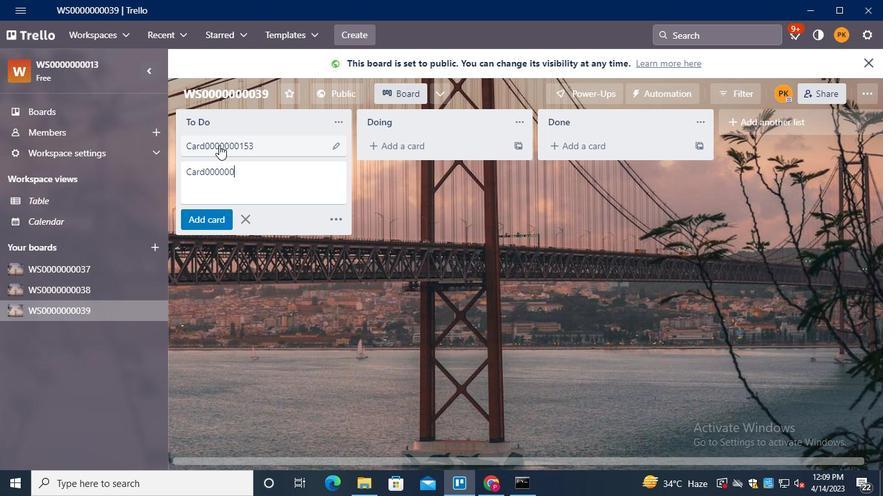 
Action: Keyboard <97>
Screenshot: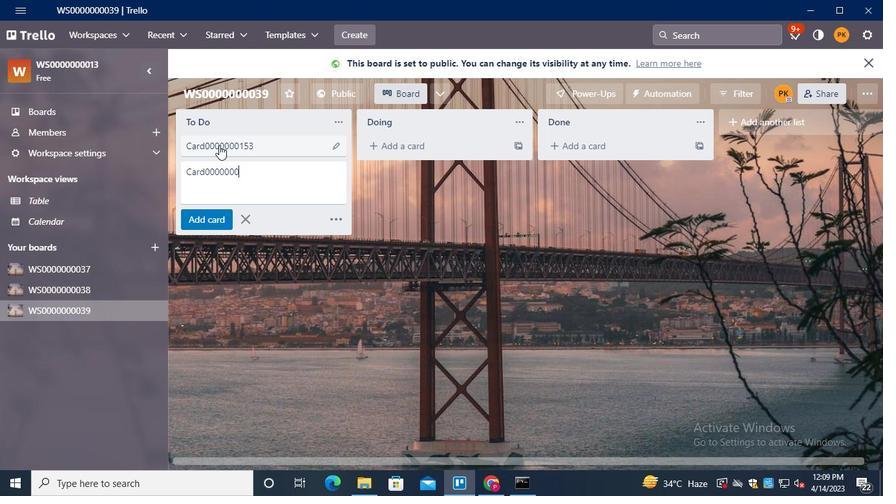 
Action: Keyboard <101>
Screenshot: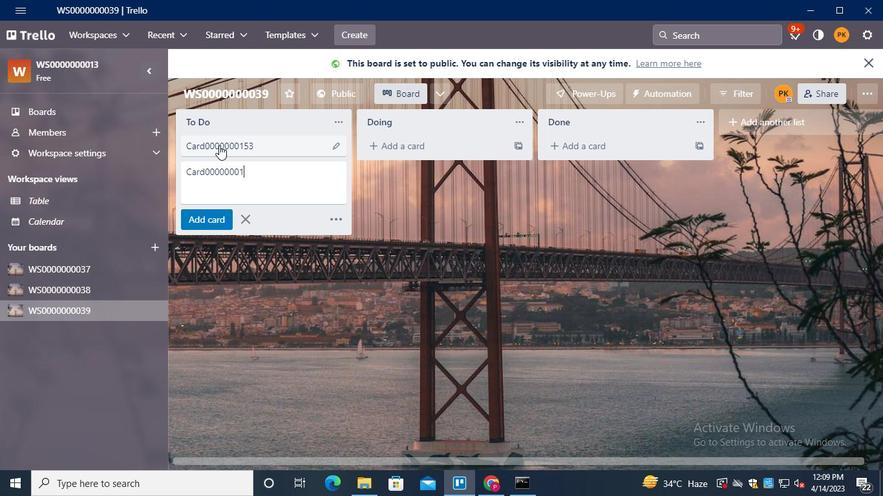 
Action: Keyboard <100>
Screenshot: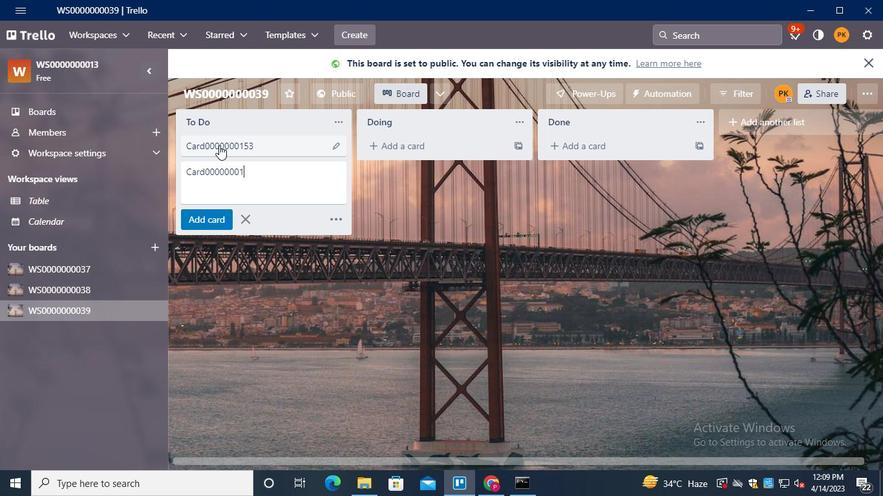 
Action: Keyboard Key.enter
Screenshot: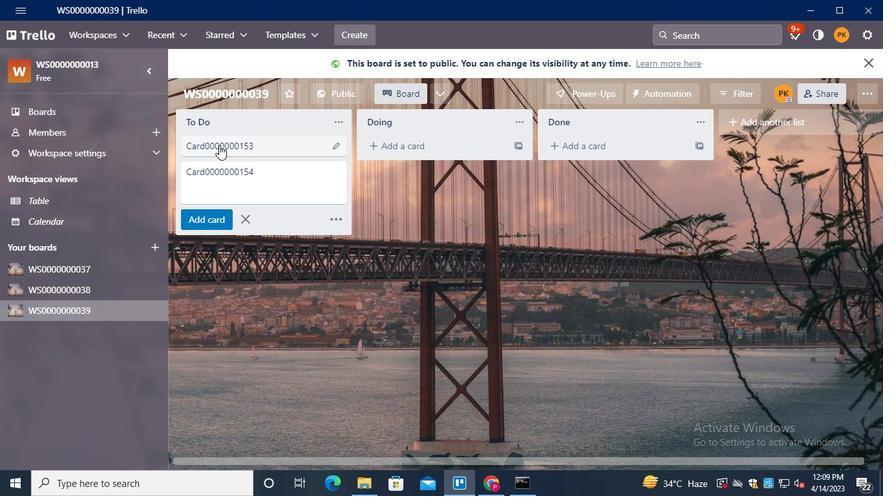 
Action: Keyboard Key.shift
Screenshot: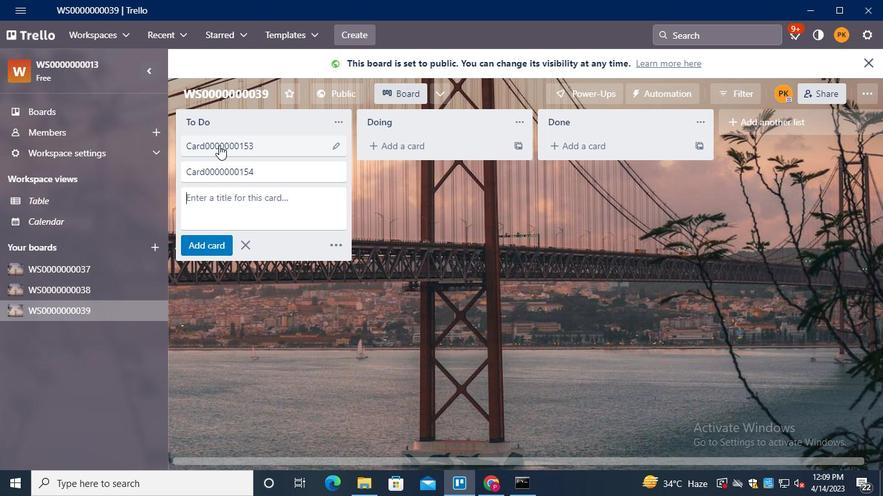 
Action: Keyboard C
Screenshot: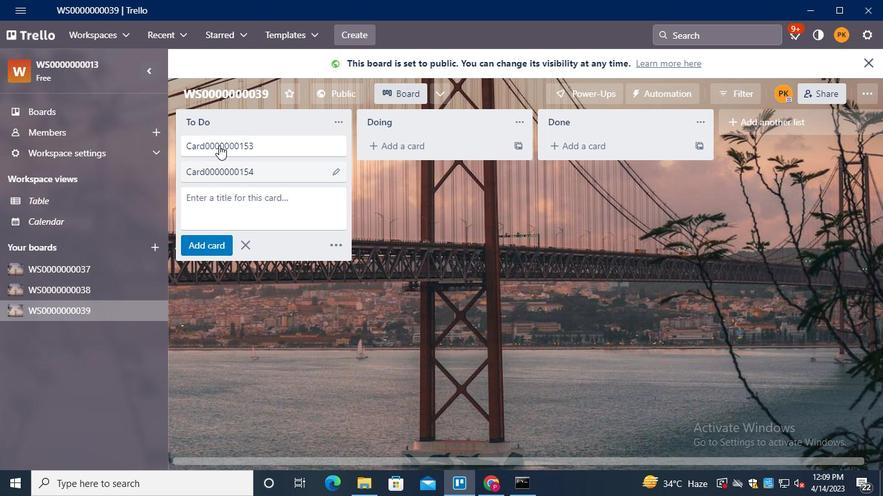 
Action: Keyboard a
Screenshot: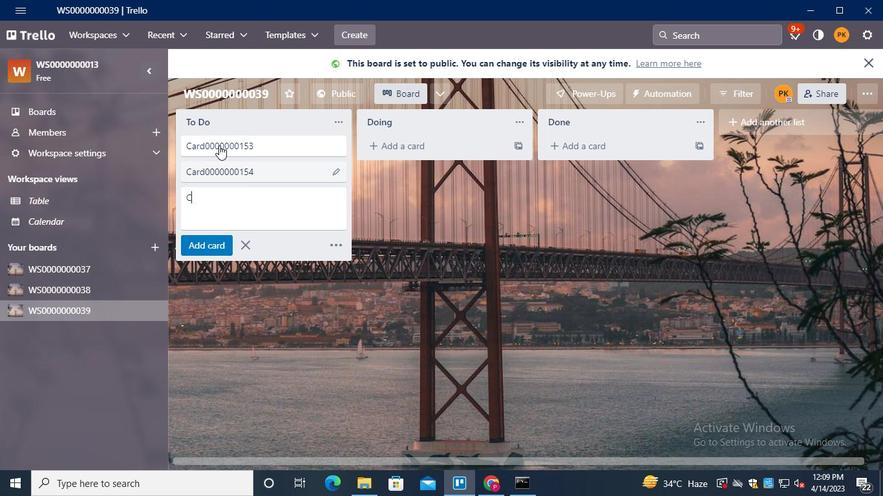 
Action: Keyboard r
Screenshot: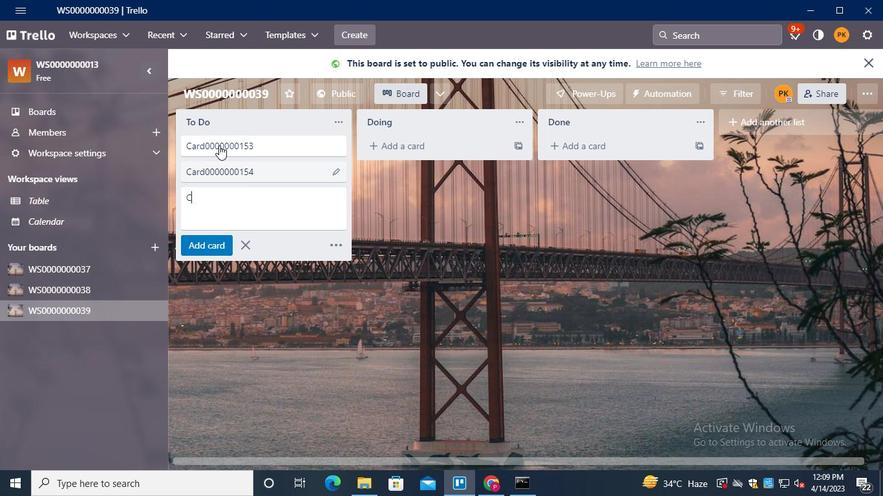 
Action: Keyboard d
Screenshot: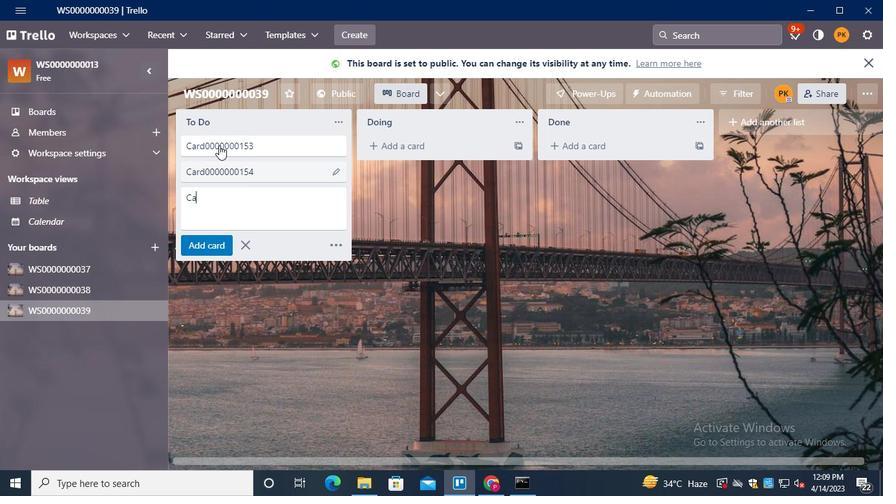 
Action: Keyboard <96>
Screenshot: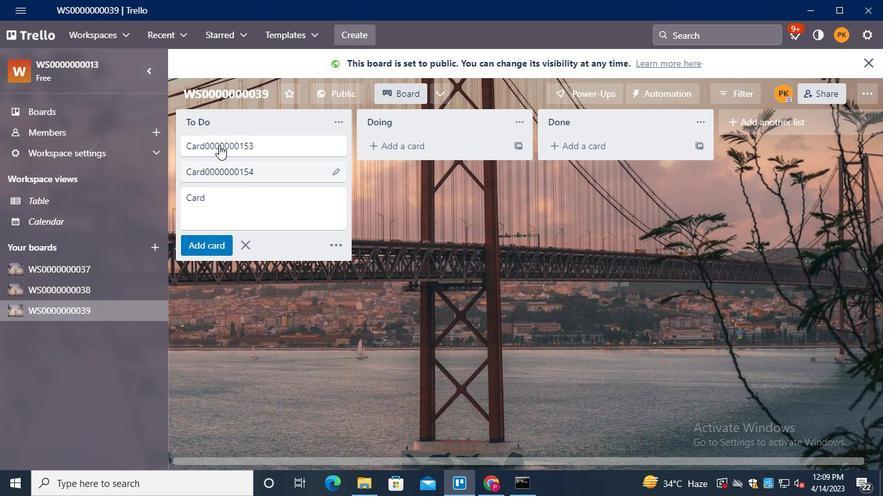 
Action: Keyboard <96>
Screenshot: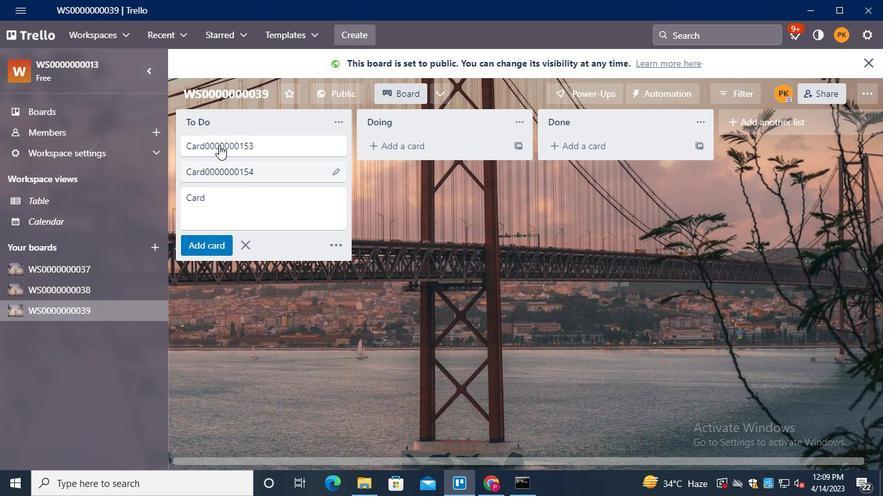 
Action: Keyboard <96>
Screenshot: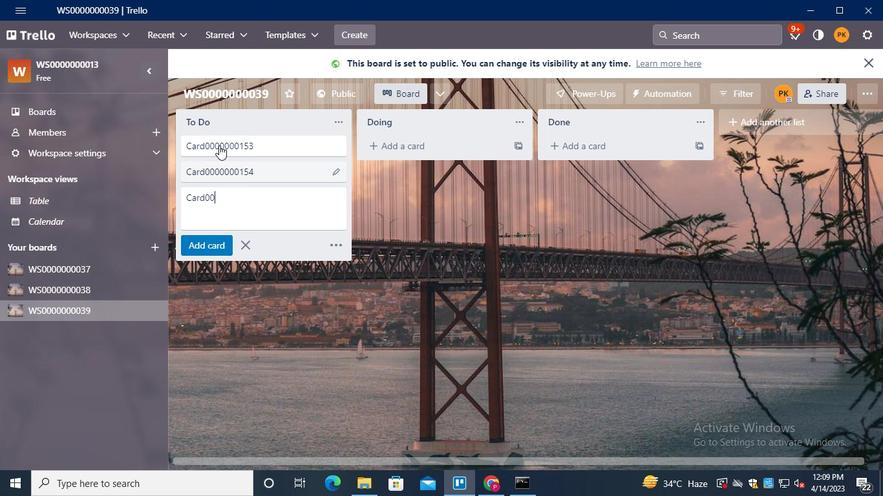 
Action: Keyboard <96>
Screenshot: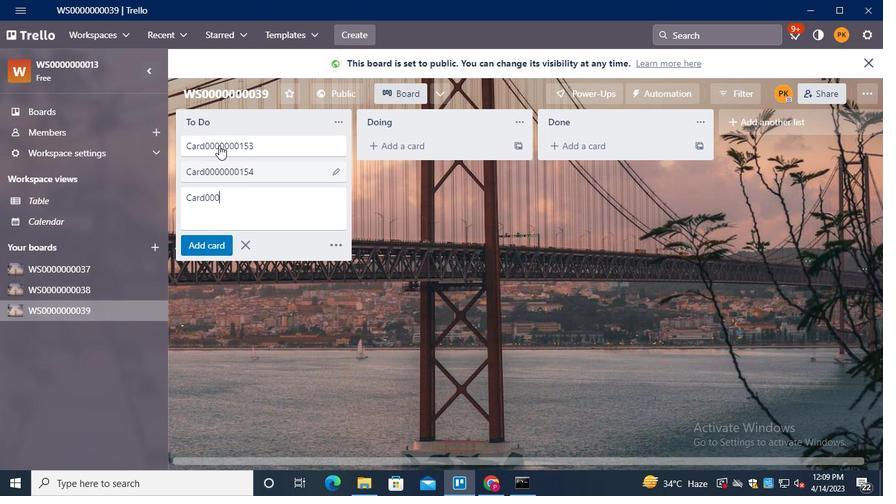 
Action: Keyboard <96>
Screenshot: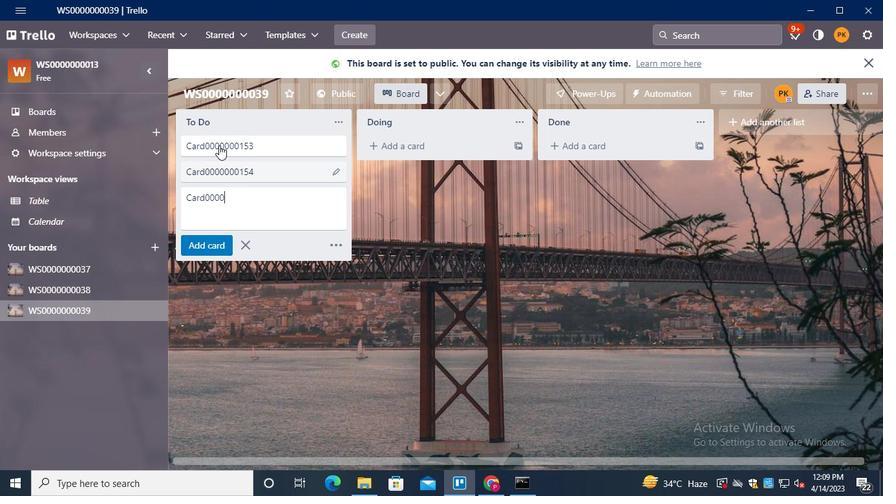 
Action: Keyboard <96>
Screenshot: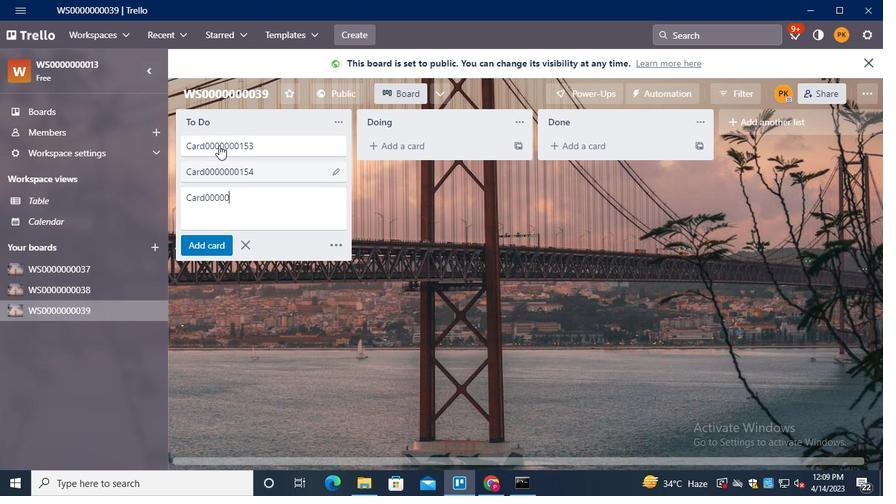 
Action: Keyboard <96>
Screenshot: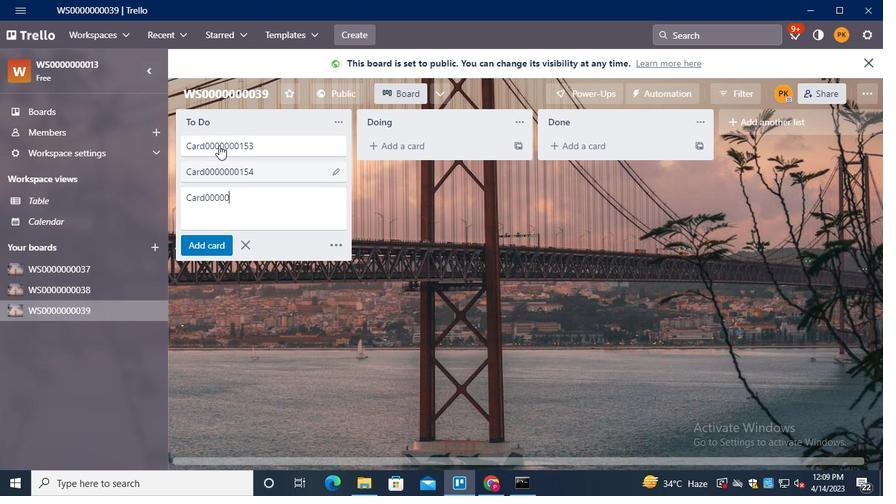
Action: Keyboard <97>
Screenshot: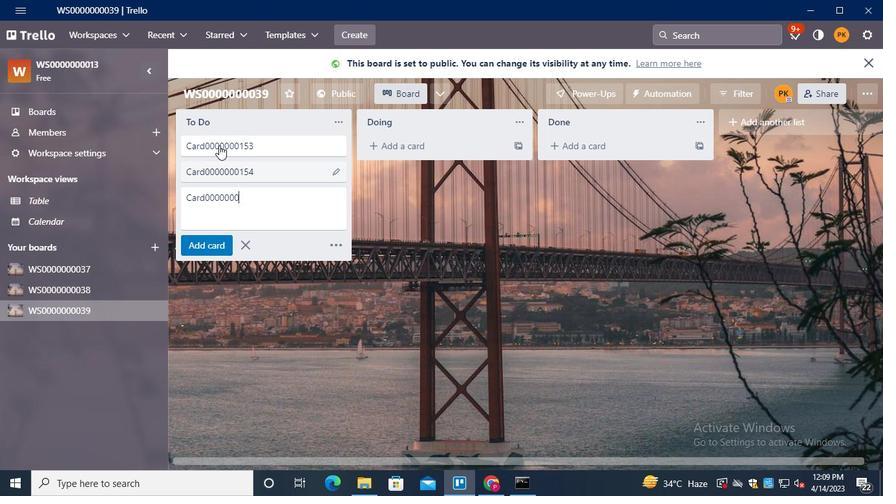 
Action: Keyboard <101>
Screenshot: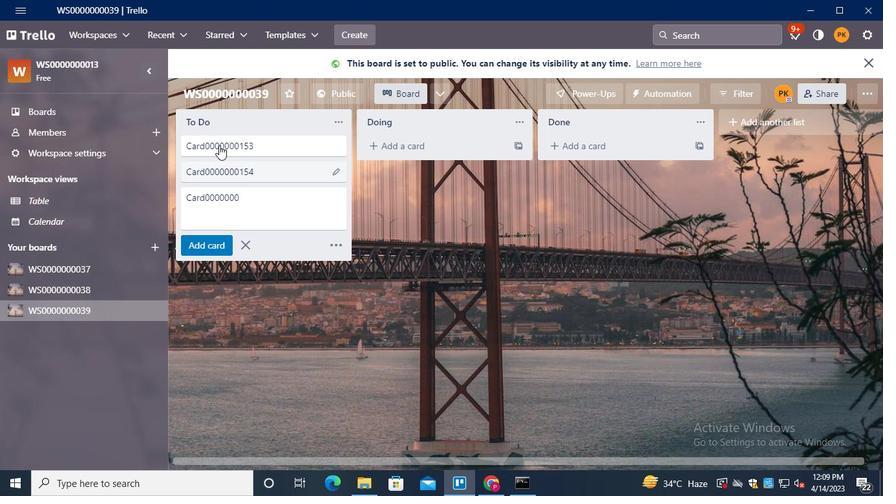 
Action: Keyboard <101>
Screenshot: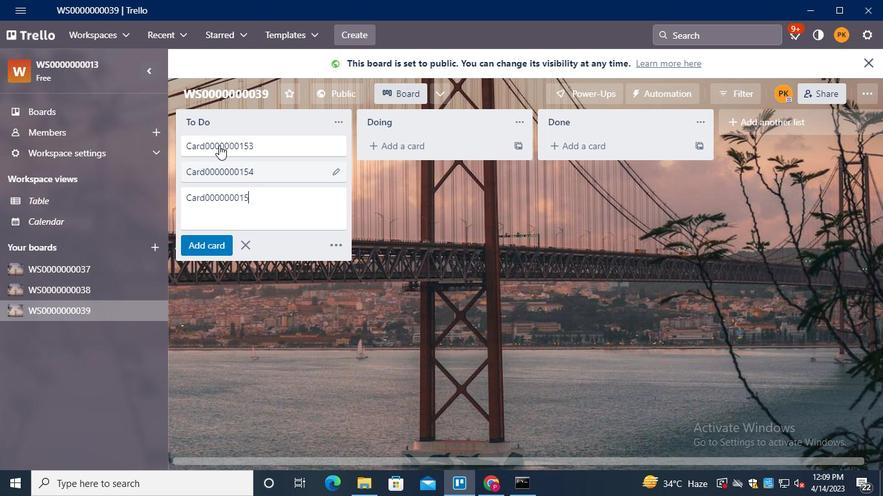 
Action: Keyboard Key.enter
Screenshot: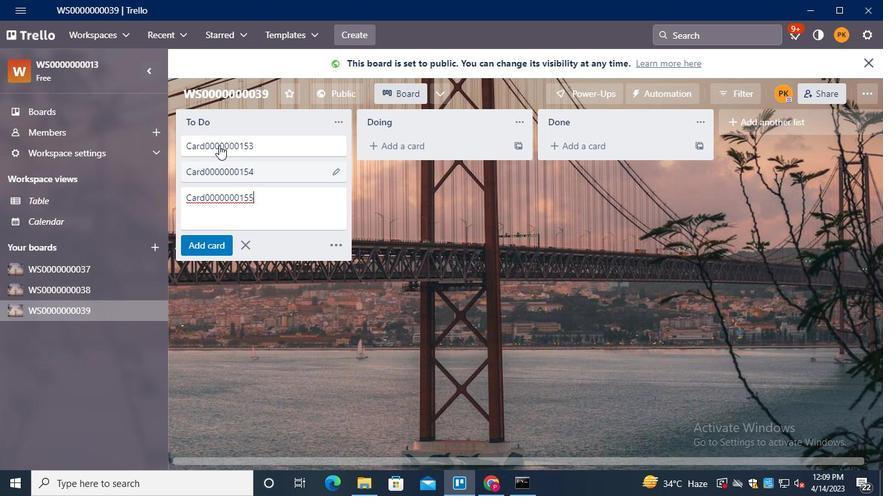 
Action: Keyboard Key.shift
Screenshot: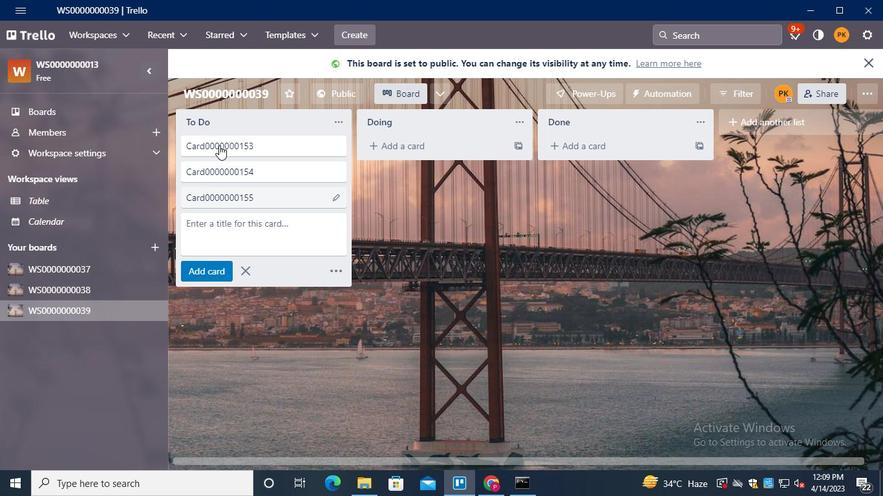 
Action: Keyboard C
Screenshot: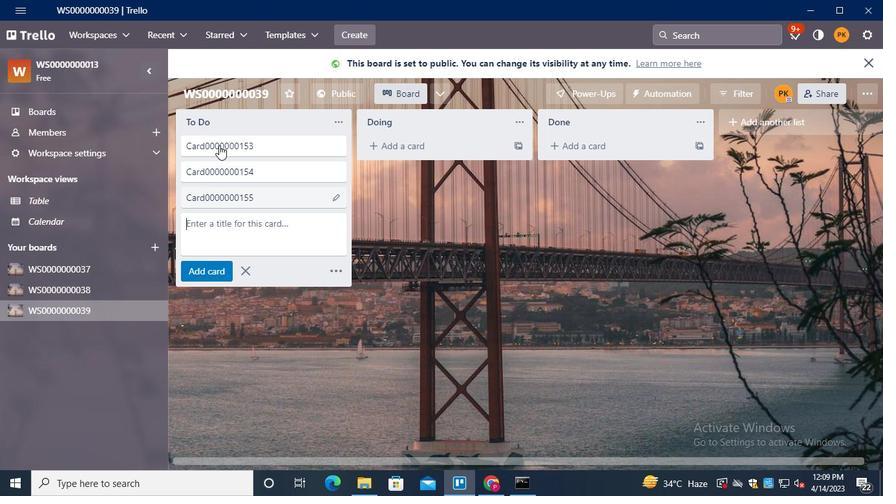 
Action: Keyboard a
Screenshot: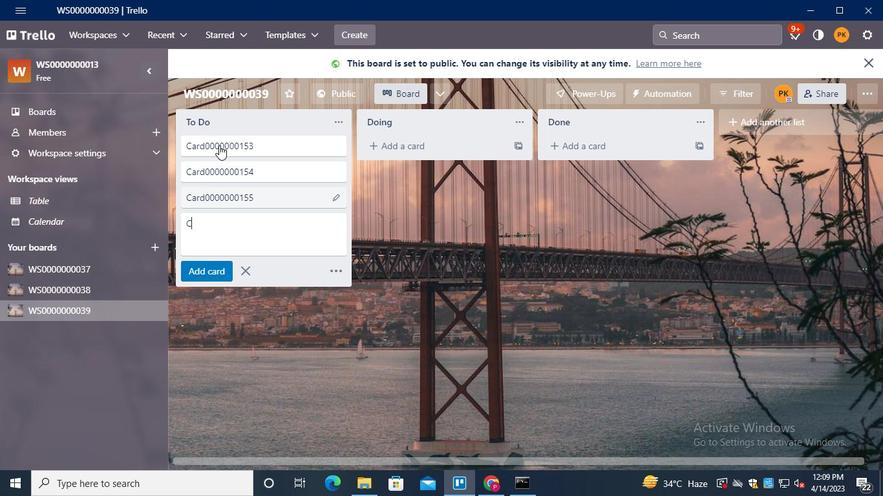 
Action: Keyboard r
Screenshot: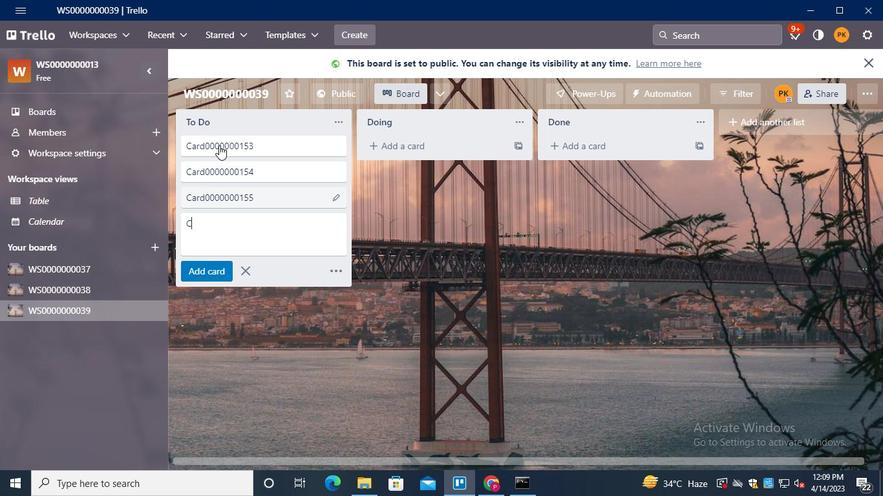 
Action: Keyboard d
Screenshot: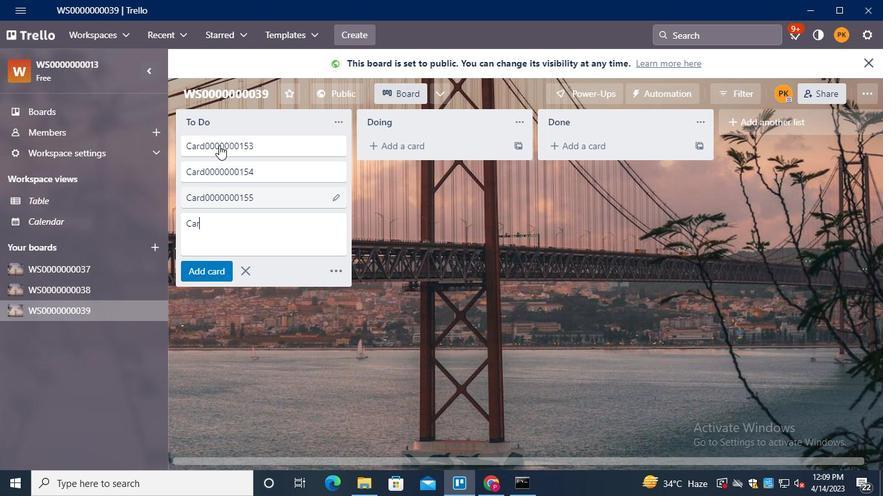 
Action: Keyboard <96>
Screenshot: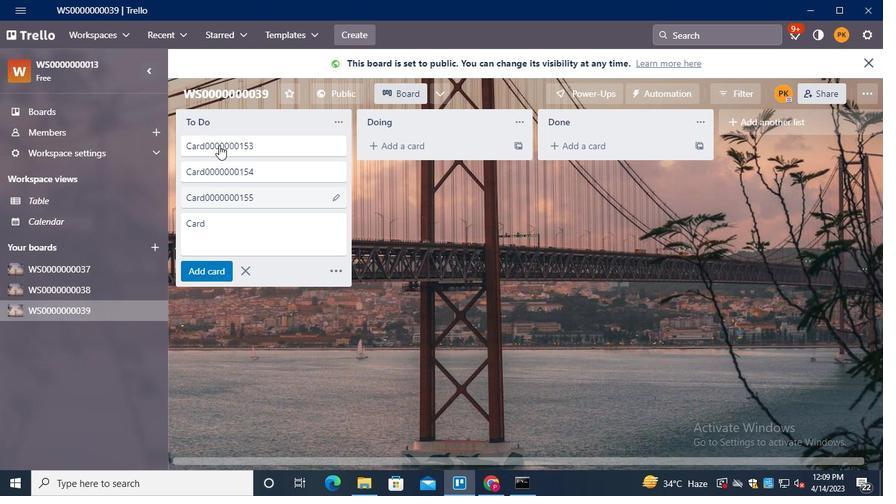 
Action: Keyboard <96>
Screenshot: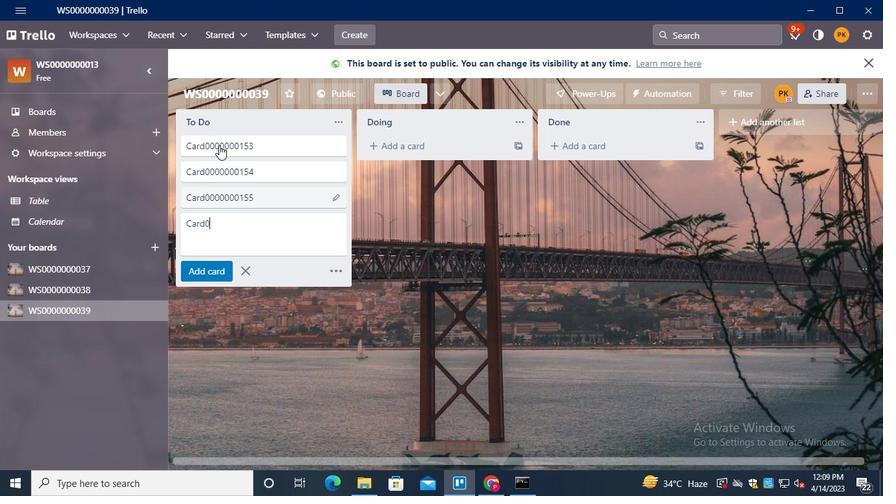 
Action: Keyboard <96>
Screenshot: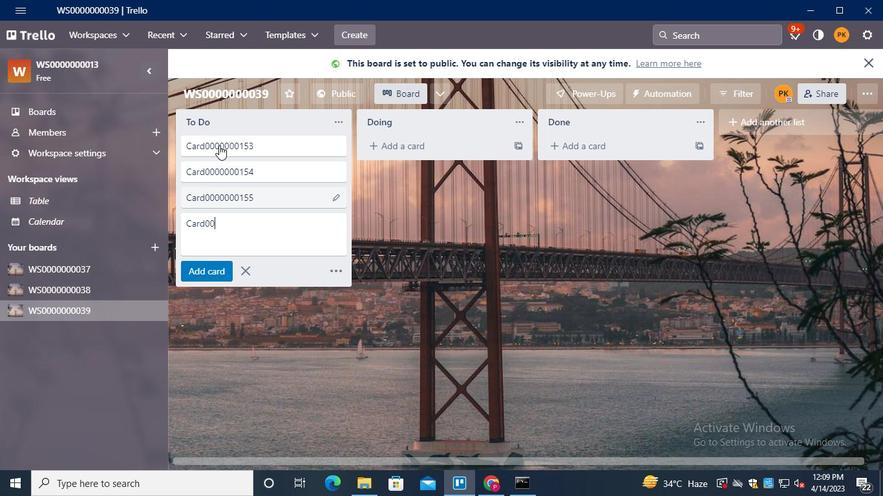 
Action: Keyboard <96>
Screenshot: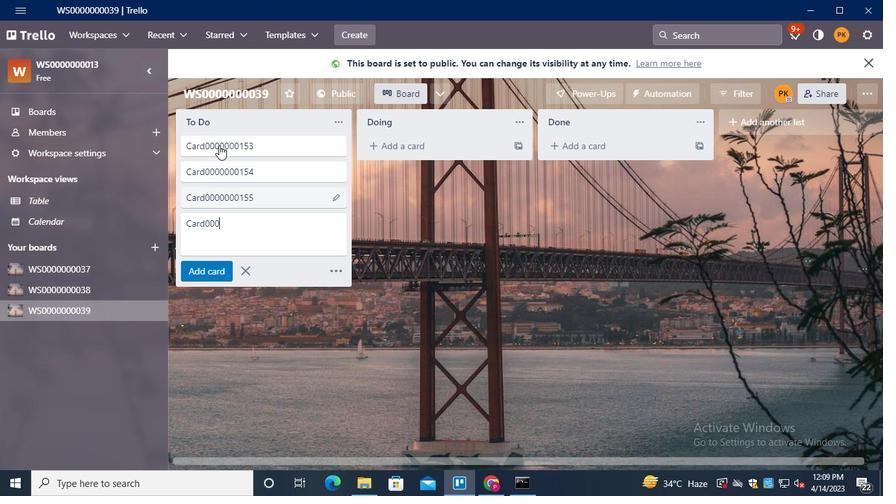 
Action: Keyboard <96>
Screenshot: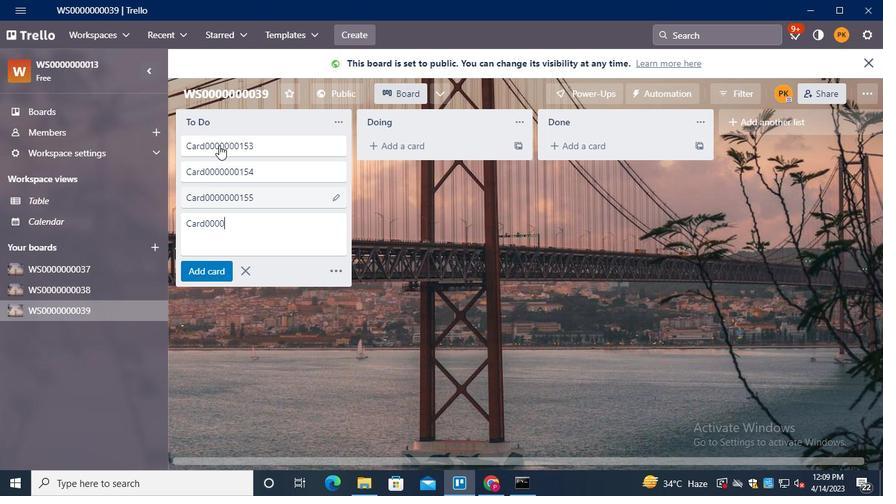 
Action: Keyboard <96>
Screenshot: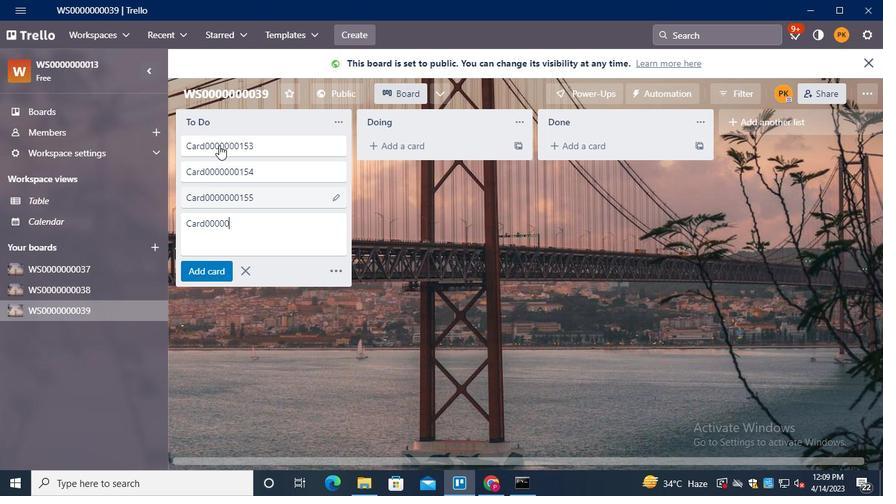 
Action: Keyboard <96>
Screenshot: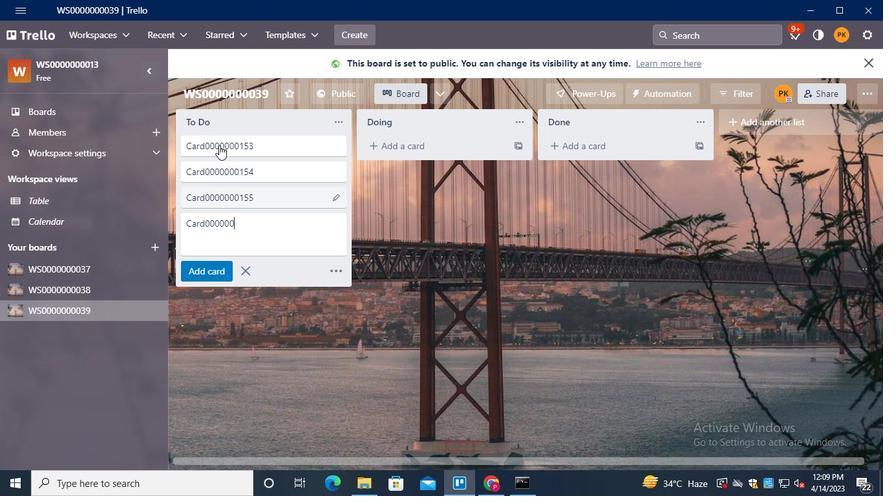 
Action: Keyboard <97>
Screenshot: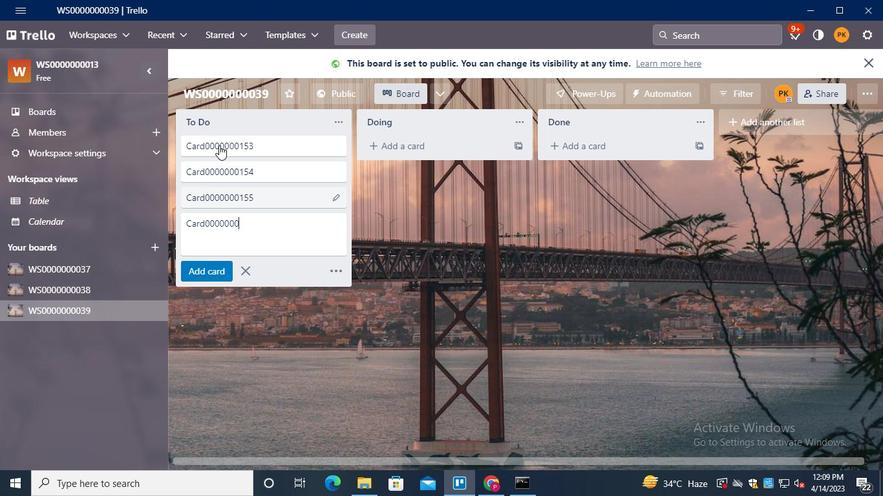 
Action: Keyboard <101>
Screenshot: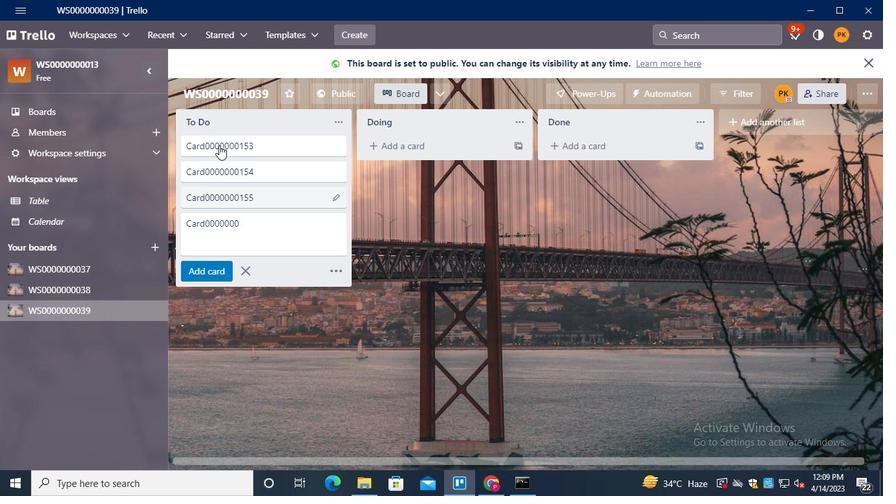 
Action: Keyboard <102>
Screenshot: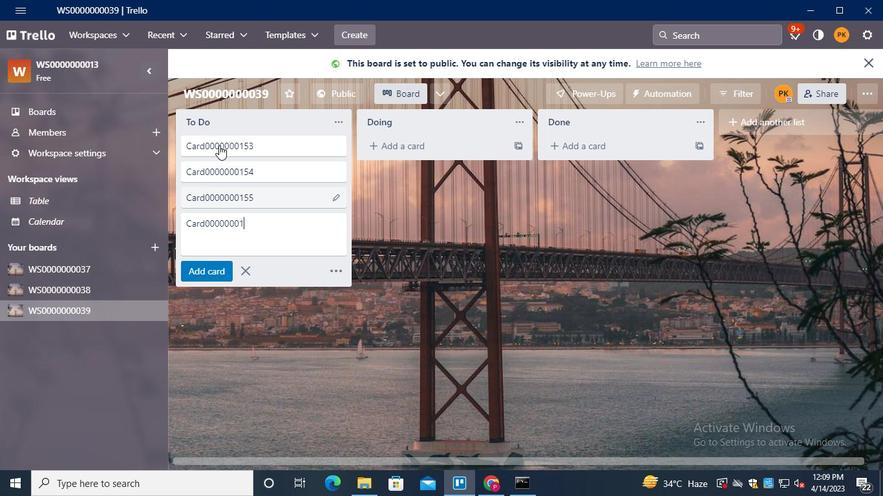 
Action: Keyboard Key.enter
Screenshot: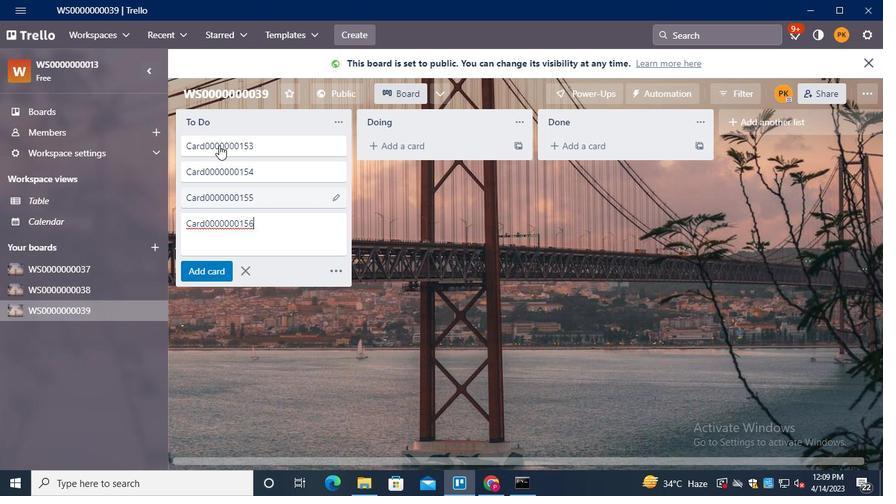
Action: Mouse moved to (244, 298)
Screenshot: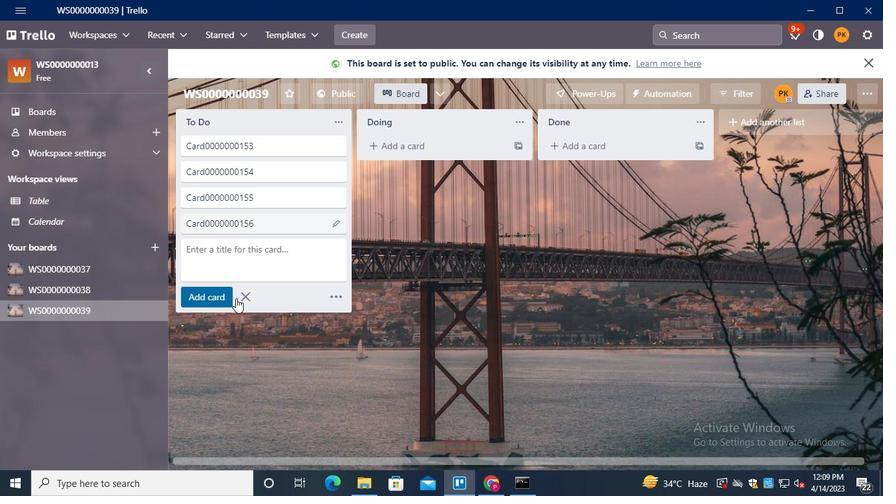 
Action: Mouse pressed left at (244, 298)
Screenshot: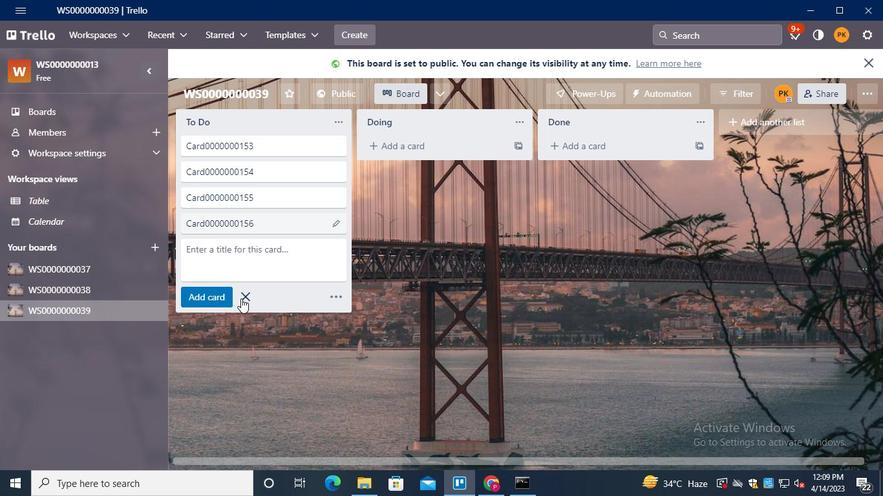 
Action: Keyboard Key.alt_l
Screenshot: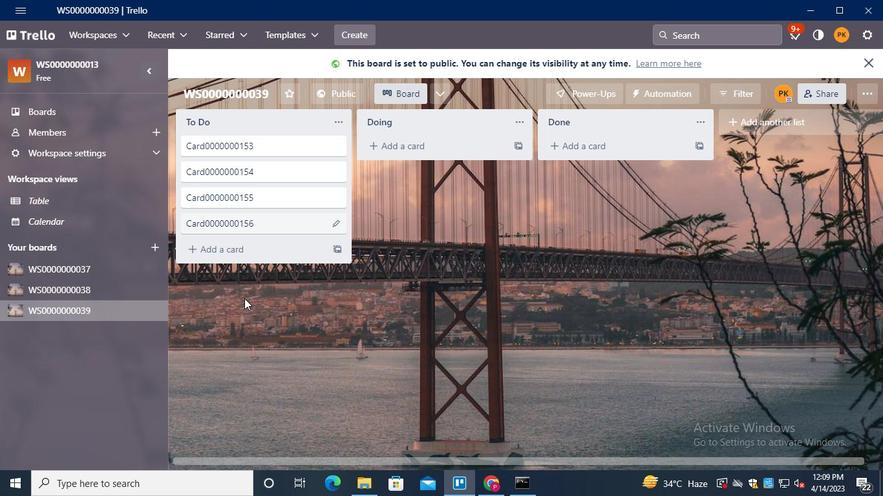 
Action: Keyboard Key.tab
Screenshot: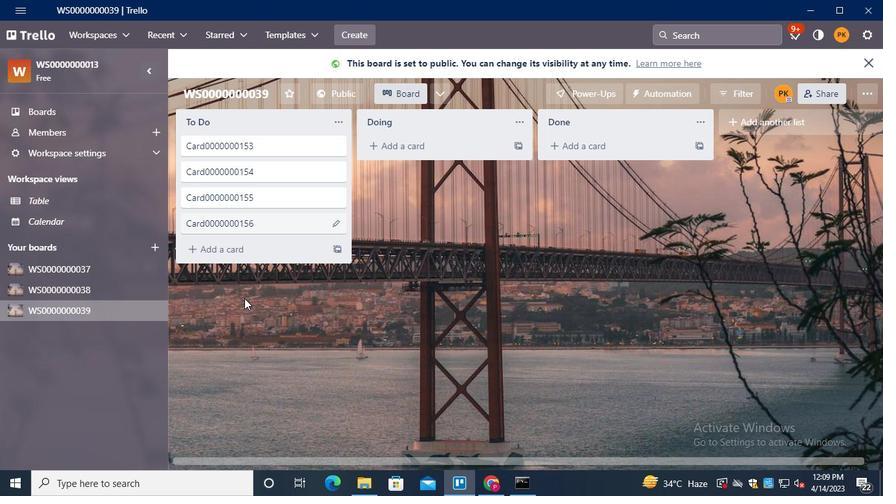 
Action: Mouse moved to (701, 96)
Screenshot: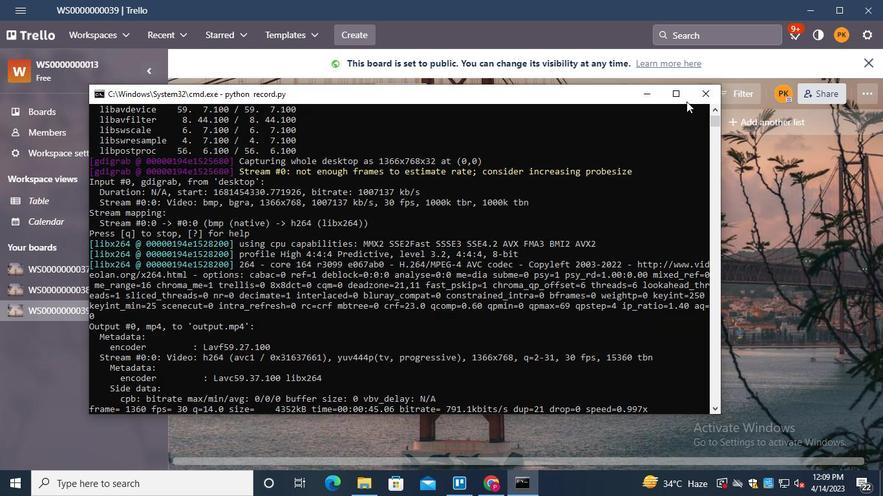 
Action: Mouse pressed left at (701, 96)
Screenshot: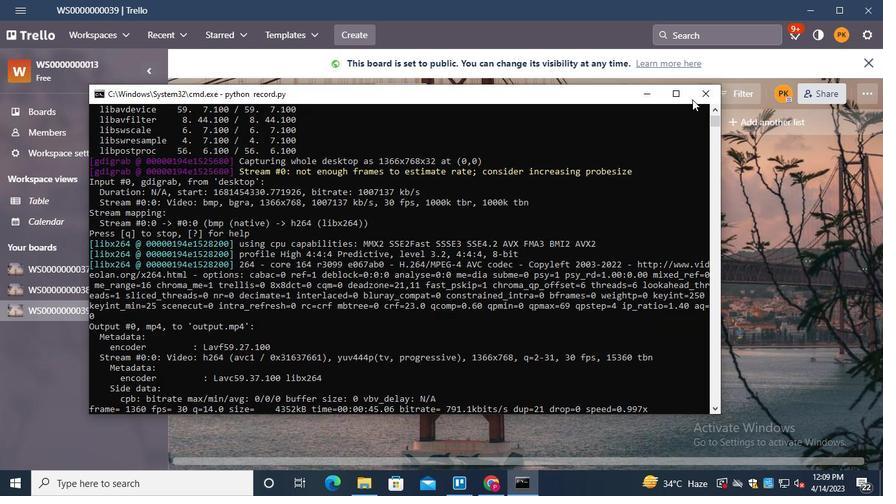 
